 Task: Create a due date automation trigger when advanced on, on the tuesday of the week before a card is due add fields with custom field "Resume" set to a number lower or equal to 1 and lower than 10 at 11:00 AM.
Action: Mouse moved to (1086, 336)
Screenshot: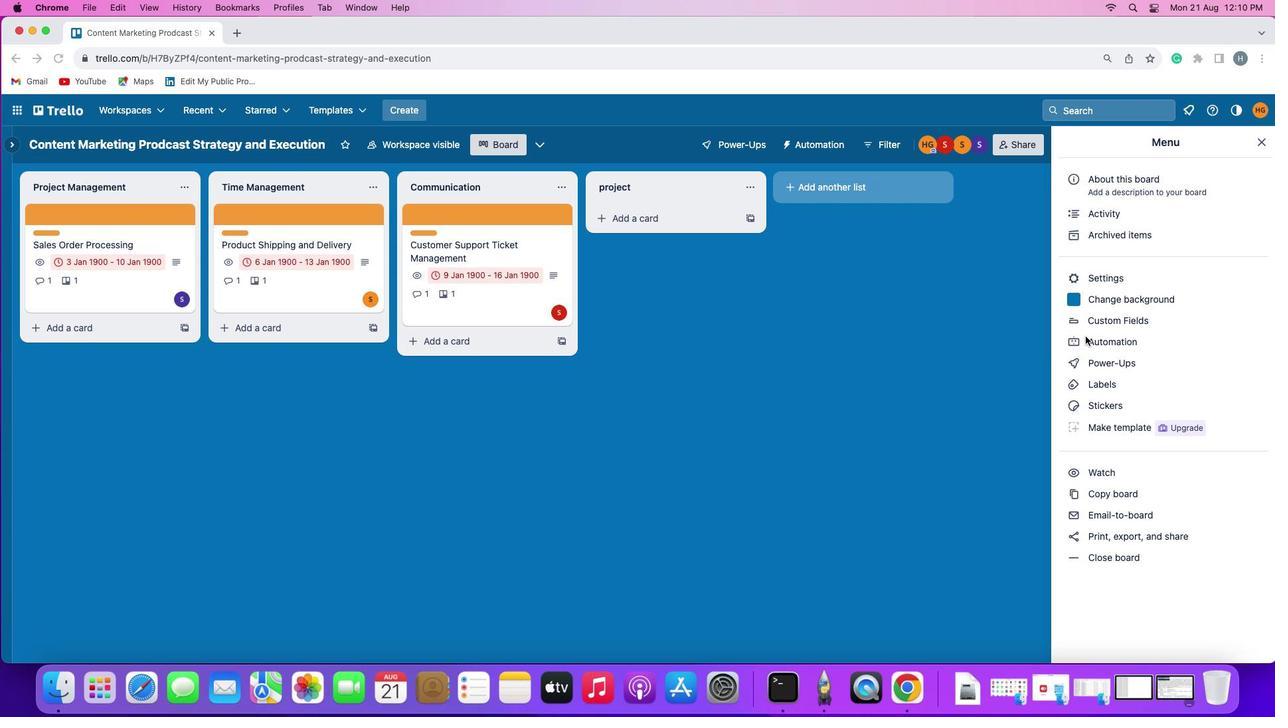 
Action: Mouse pressed left at (1086, 336)
Screenshot: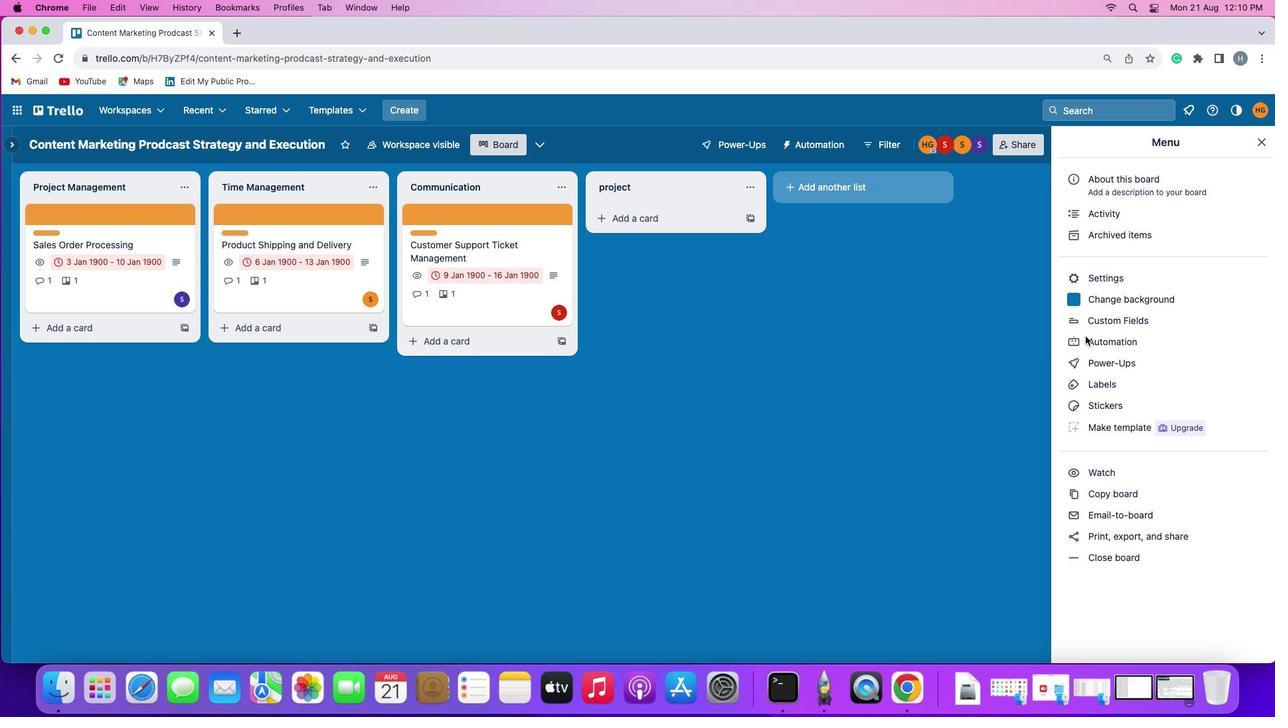 
Action: Mouse pressed left at (1086, 336)
Screenshot: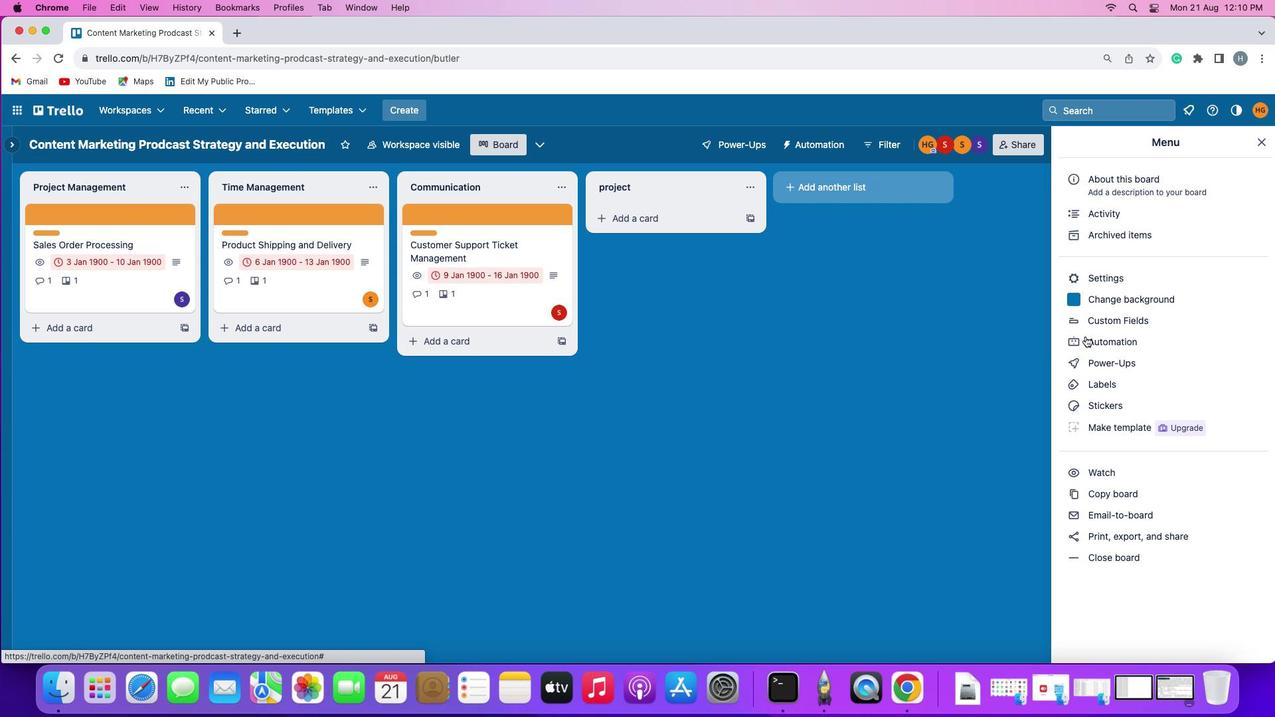 
Action: Mouse moved to (70, 318)
Screenshot: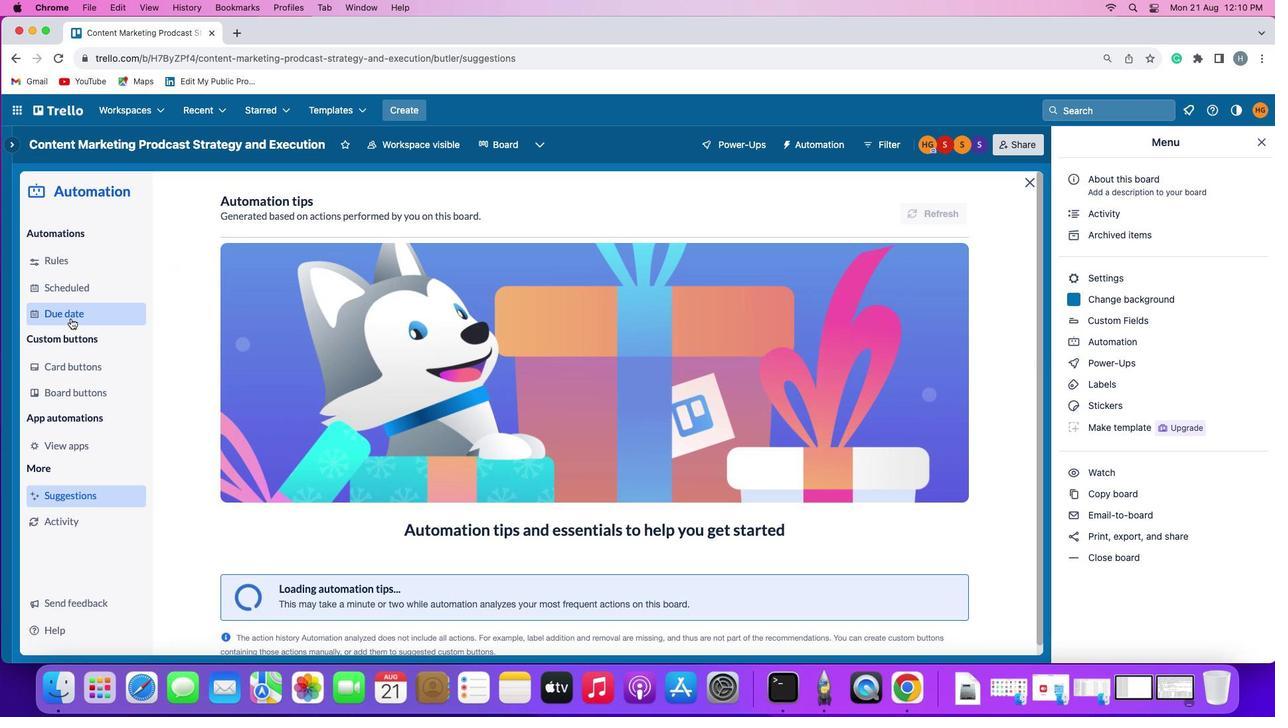 
Action: Mouse pressed left at (70, 318)
Screenshot: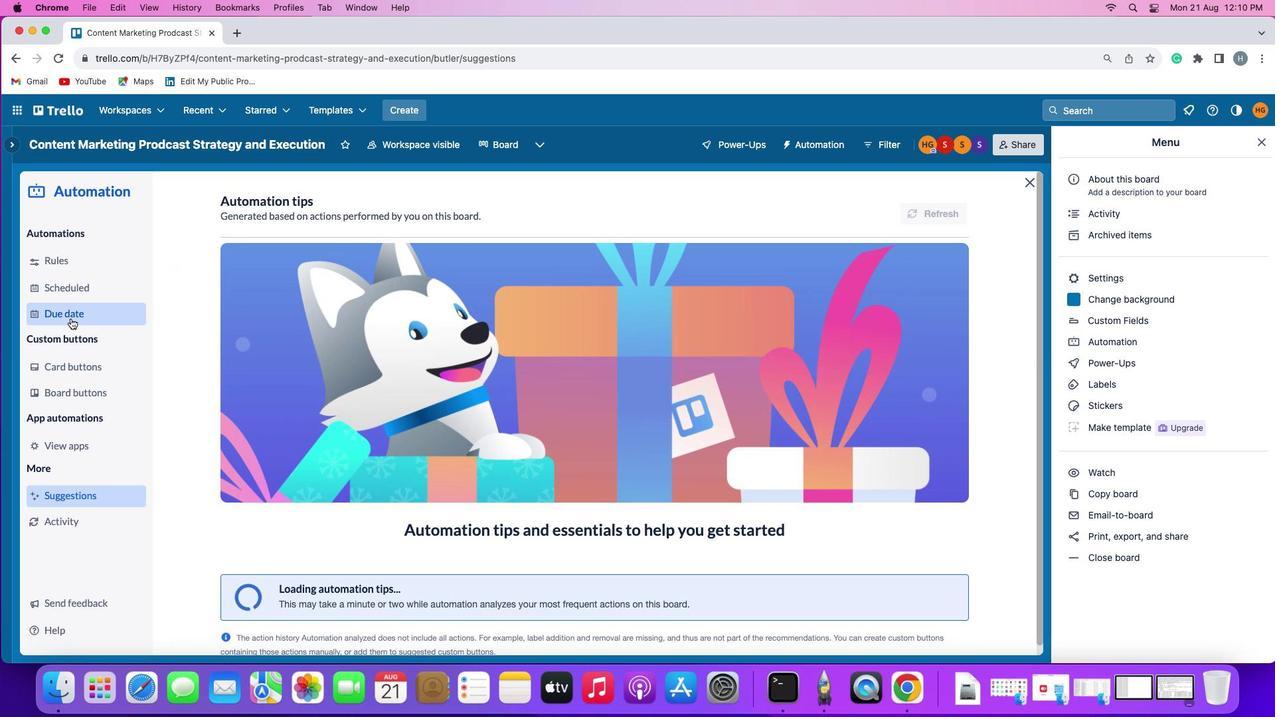 
Action: Mouse moved to (861, 202)
Screenshot: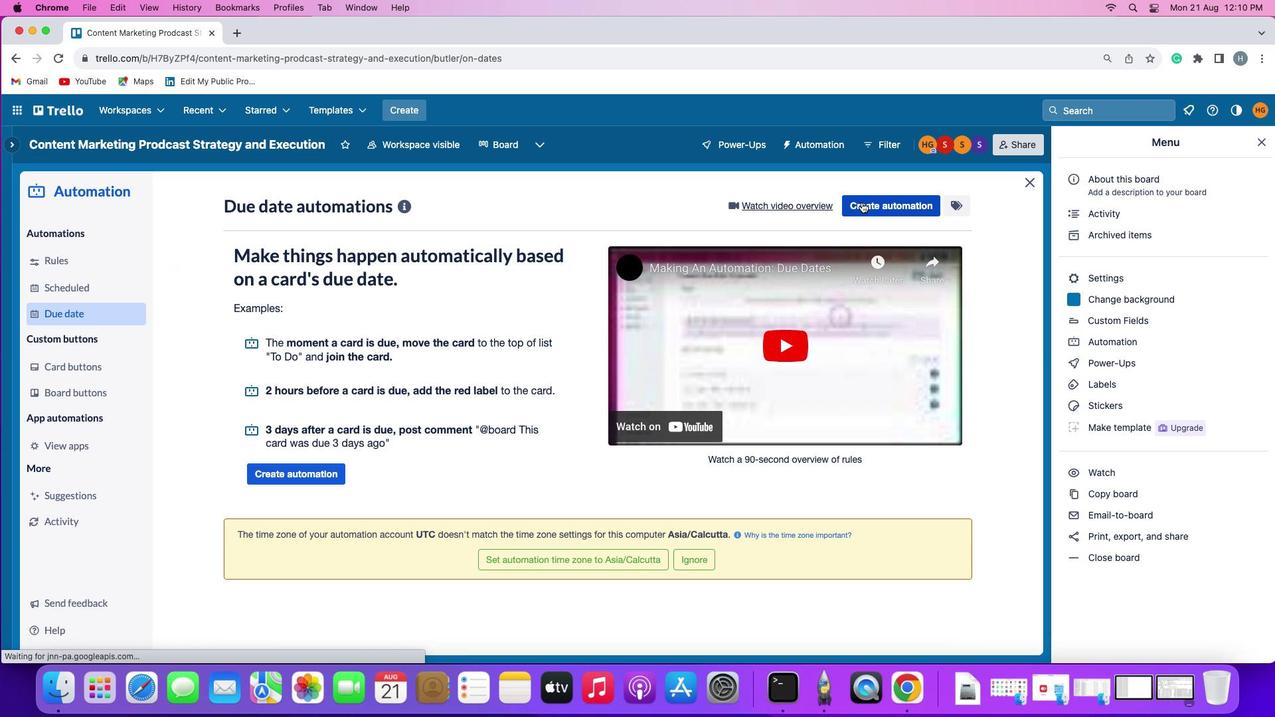 
Action: Mouse pressed left at (861, 202)
Screenshot: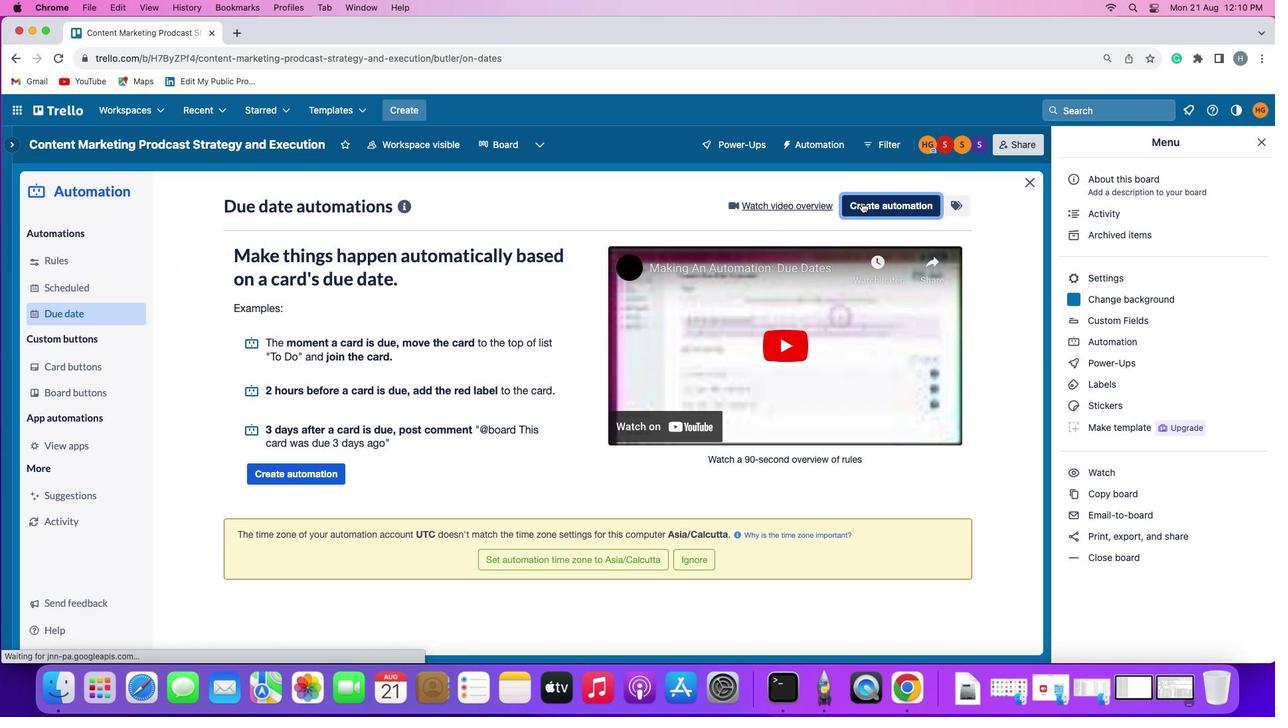 
Action: Mouse moved to (257, 332)
Screenshot: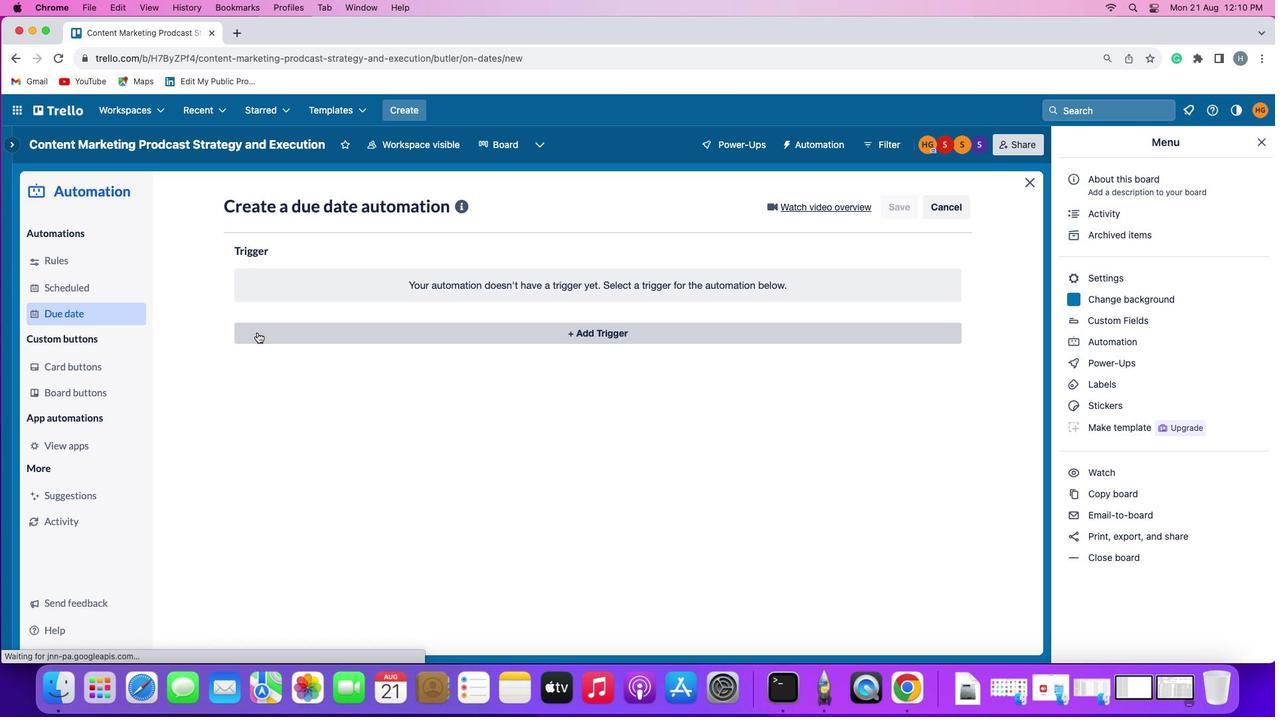 
Action: Mouse pressed left at (257, 332)
Screenshot: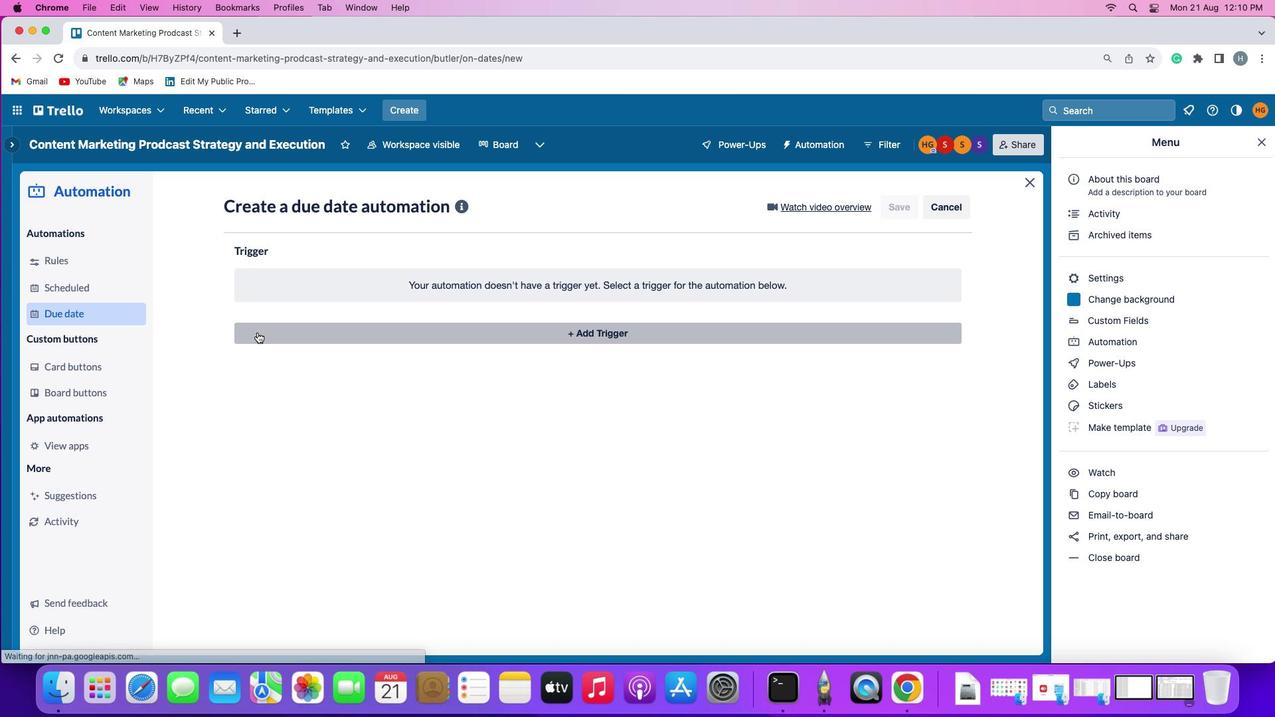 
Action: Mouse moved to (300, 575)
Screenshot: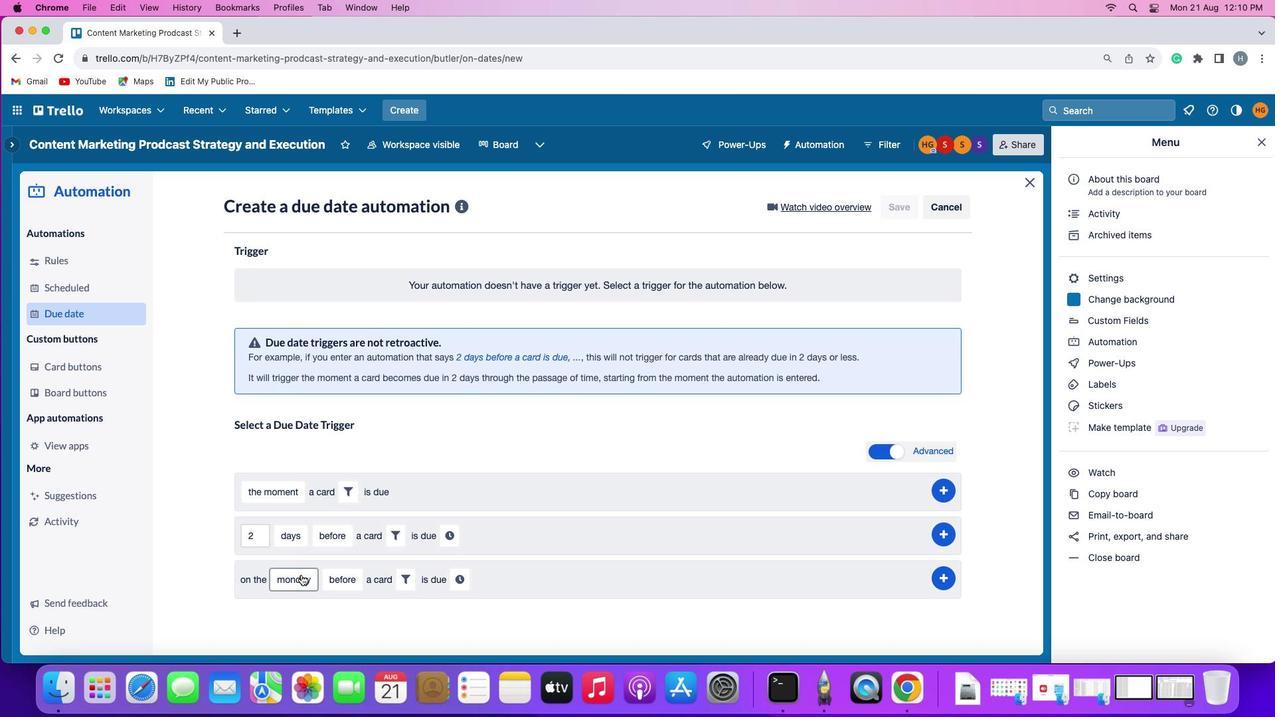 
Action: Mouse pressed left at (300, 575)
Screenshot: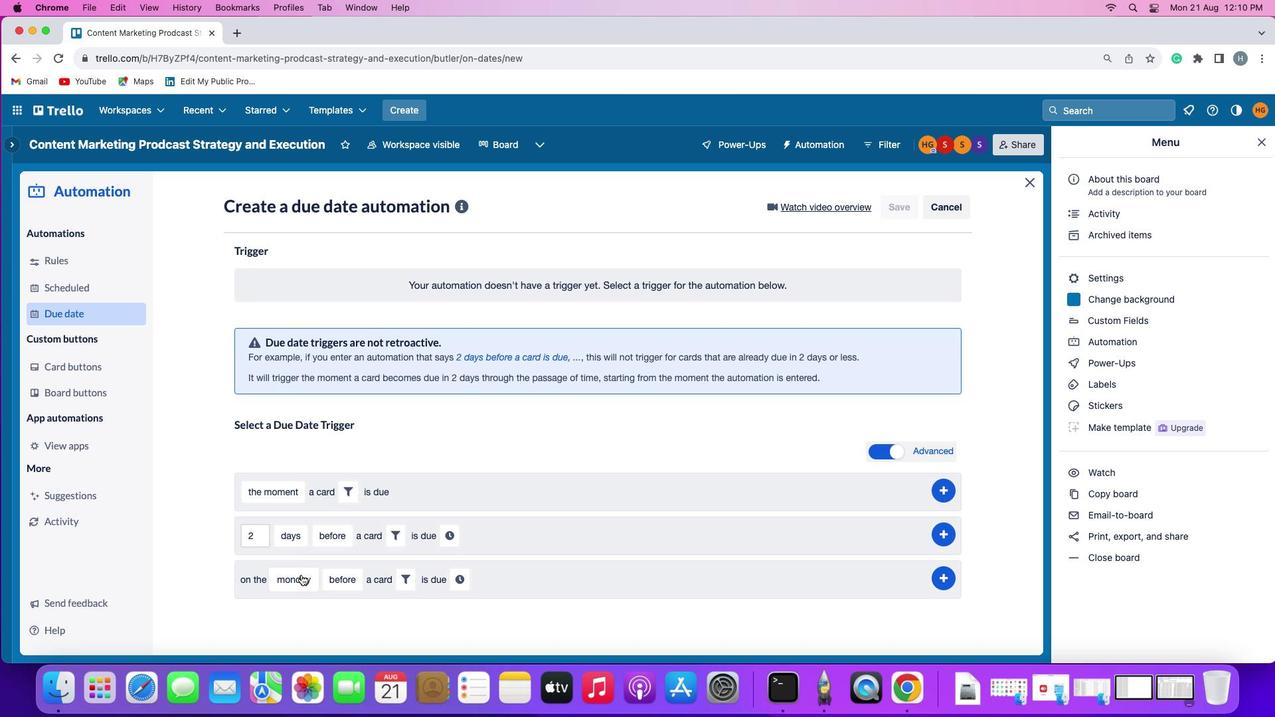 
Action: Mouse moved to (319, 423)
Screenshot: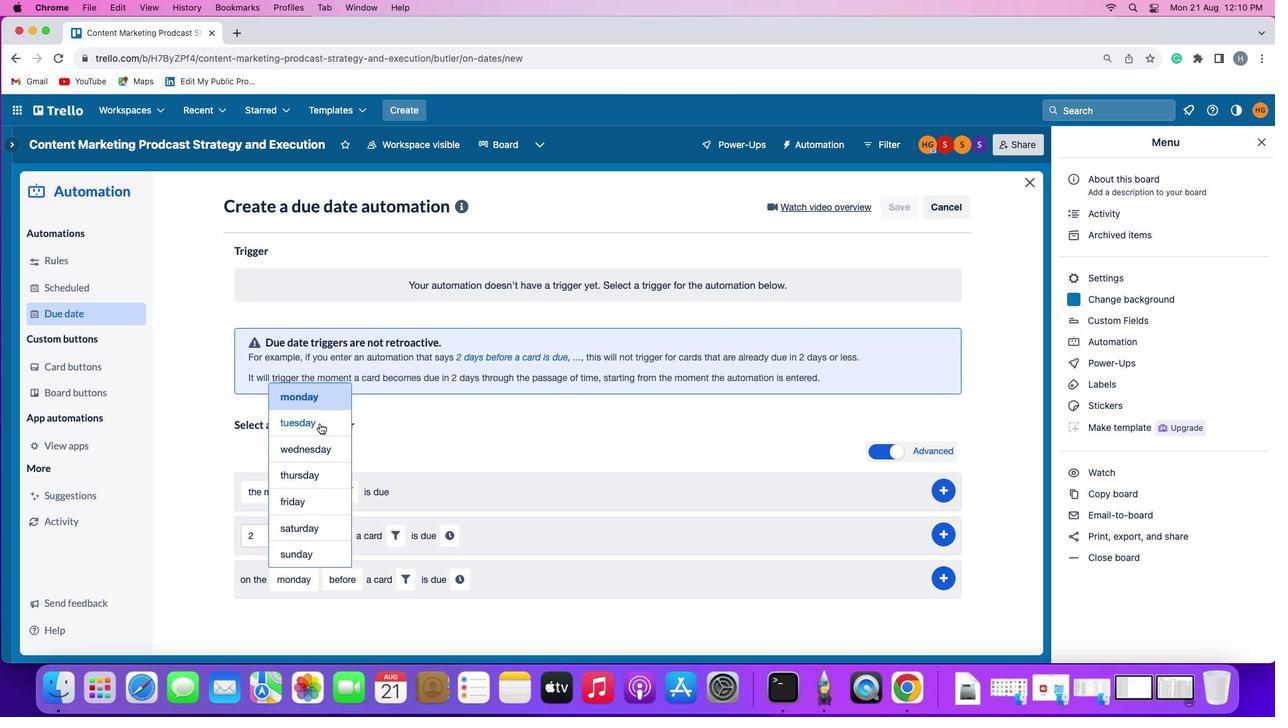 
Action: Mouse pressed left at (319, 423)
Screenshot: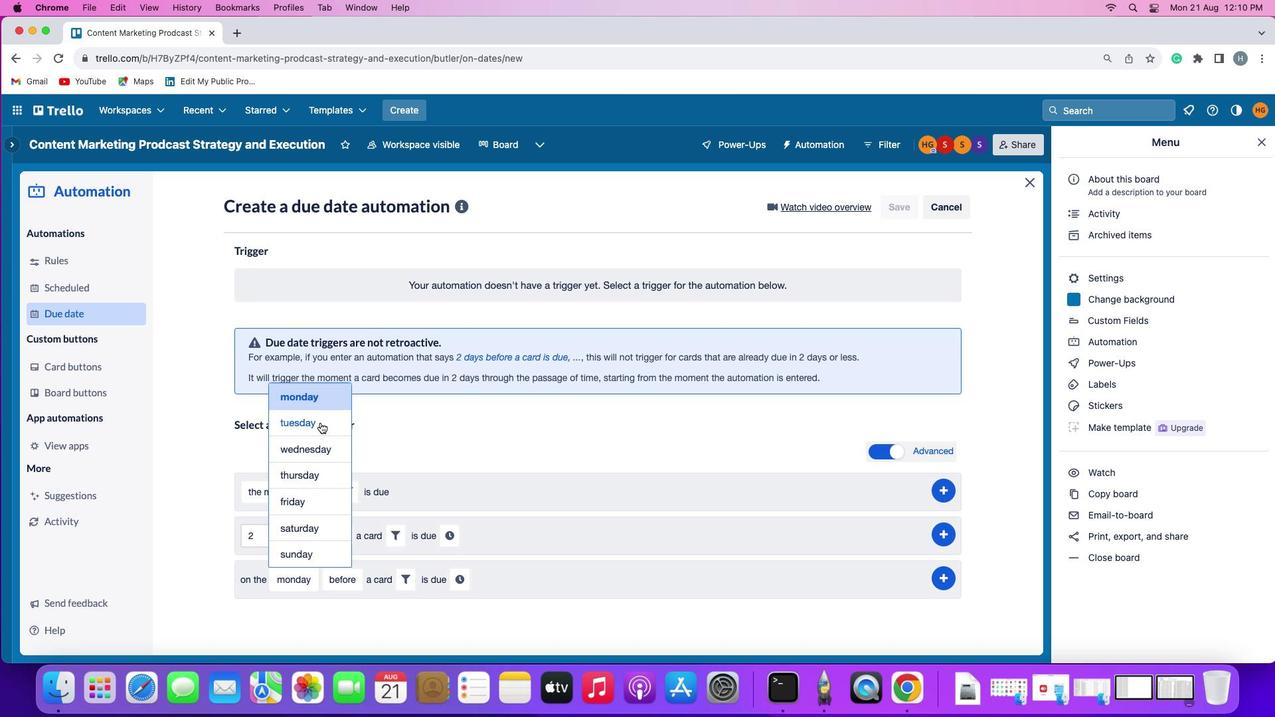 
Action: Mouse moved to (348, 578)
Screenshot: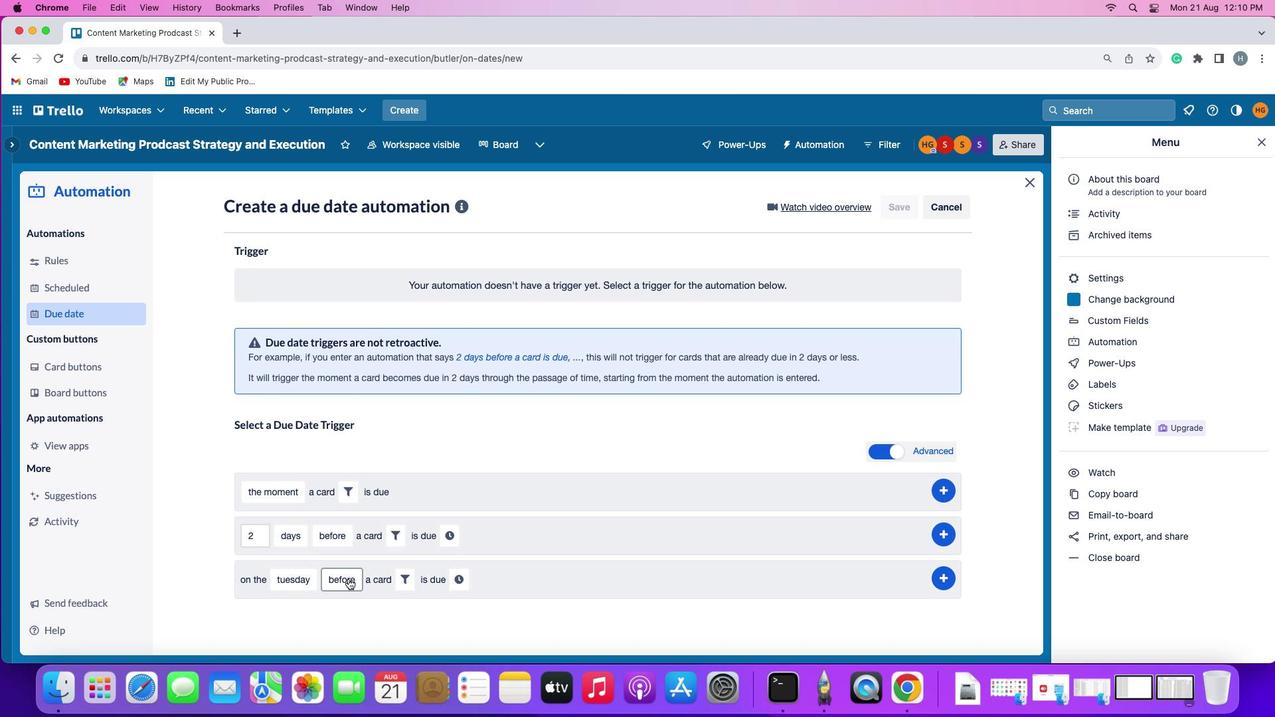 
Action: Mouse pressed left at (348, 578)
Screenshot: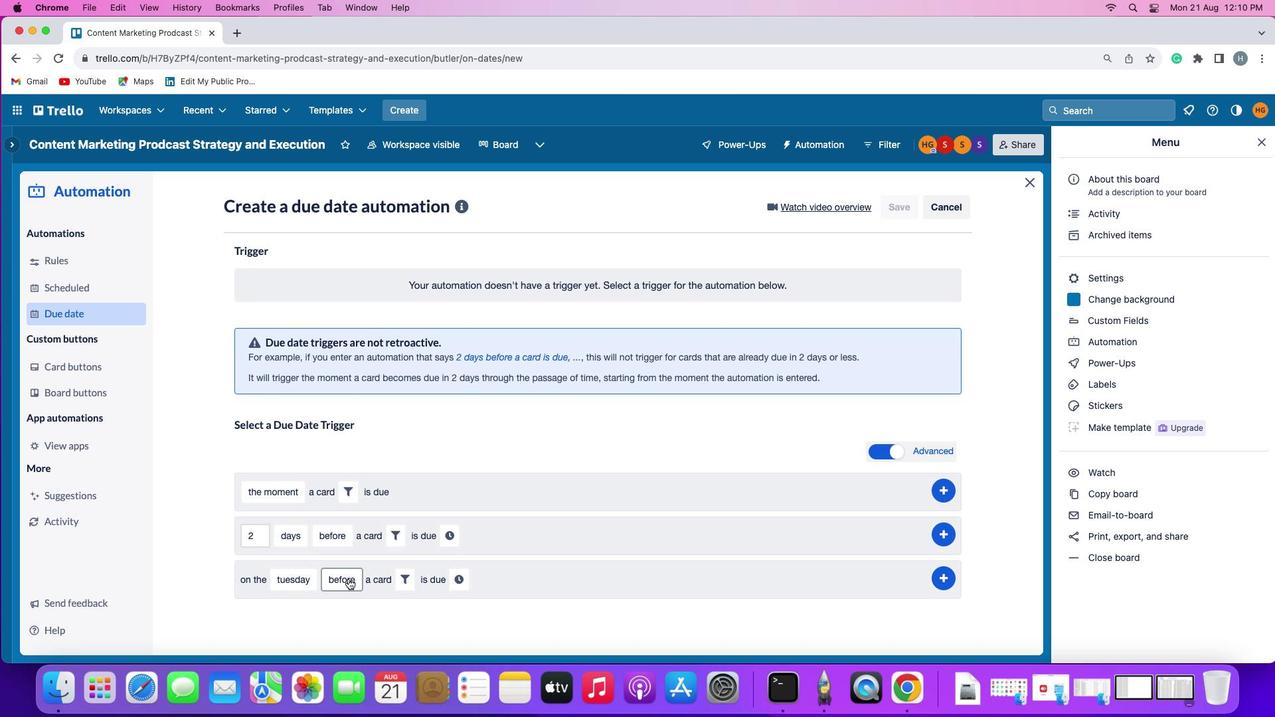
Action: Mouse moved to (360, 554)
Screenshot: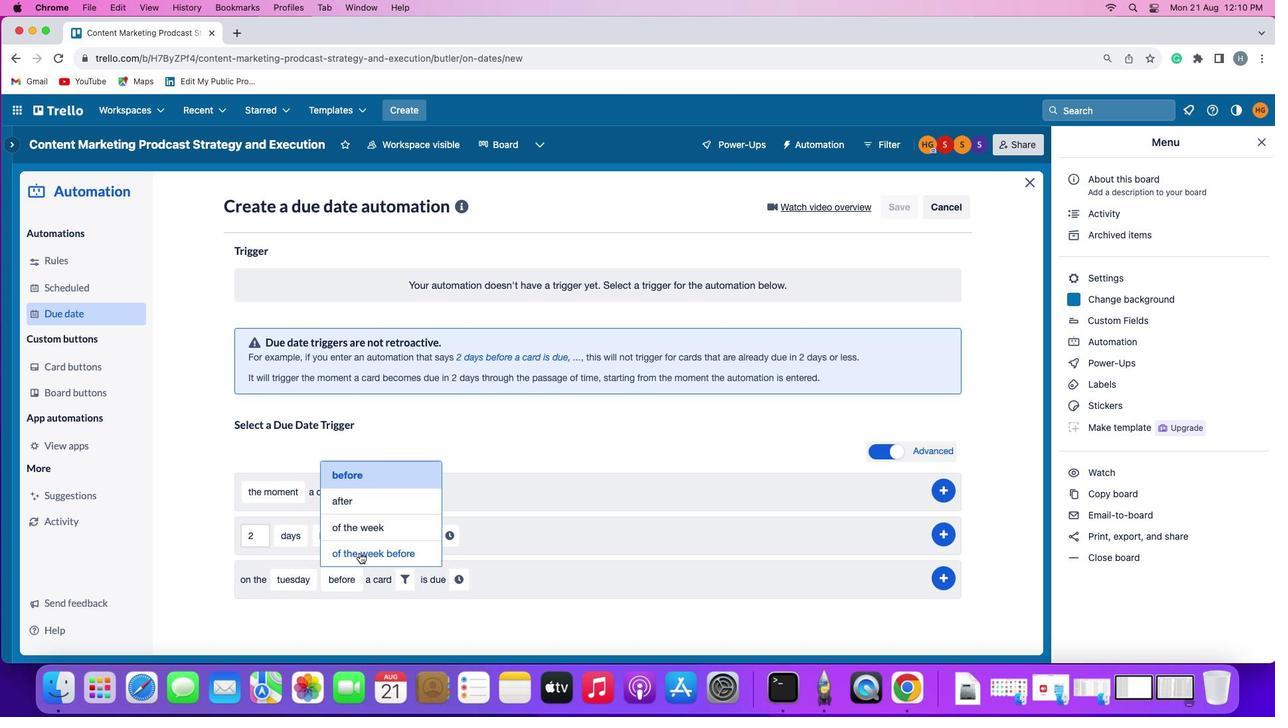 
Action: Mouse pressed left at (360, 554)
Screenshot: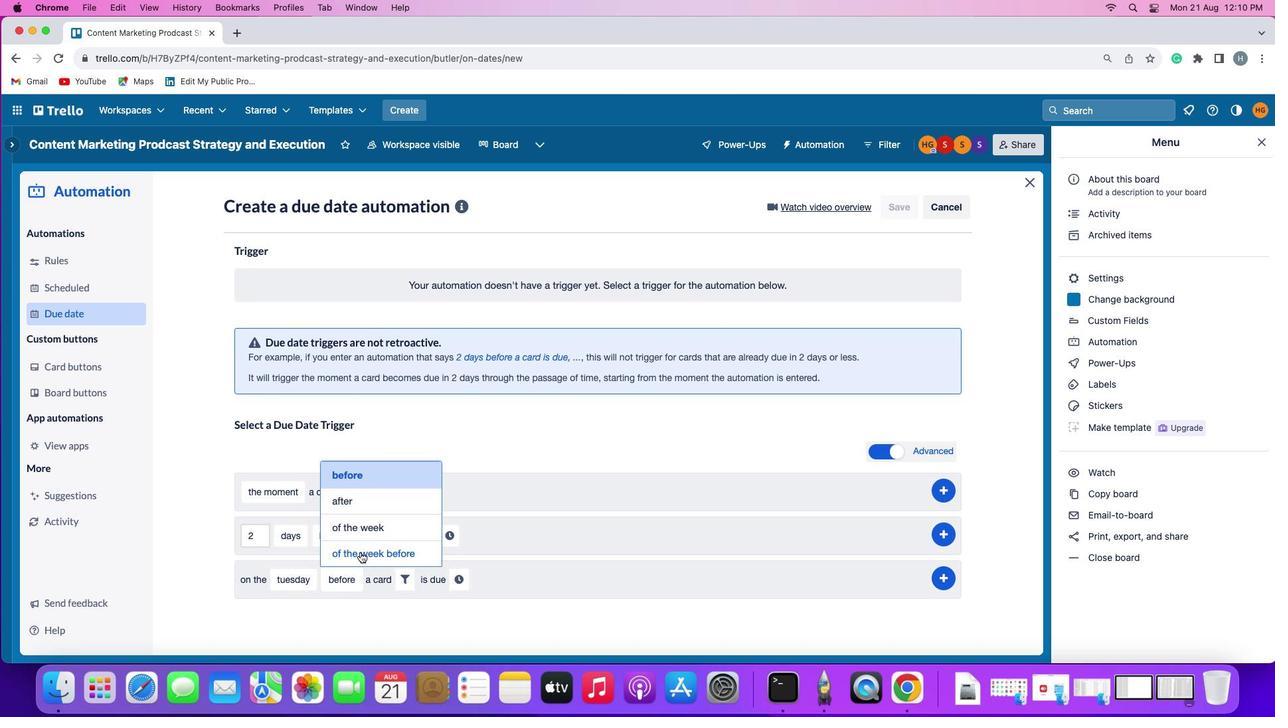 
Action: Mouse moved to (458, 580)
Screenshot: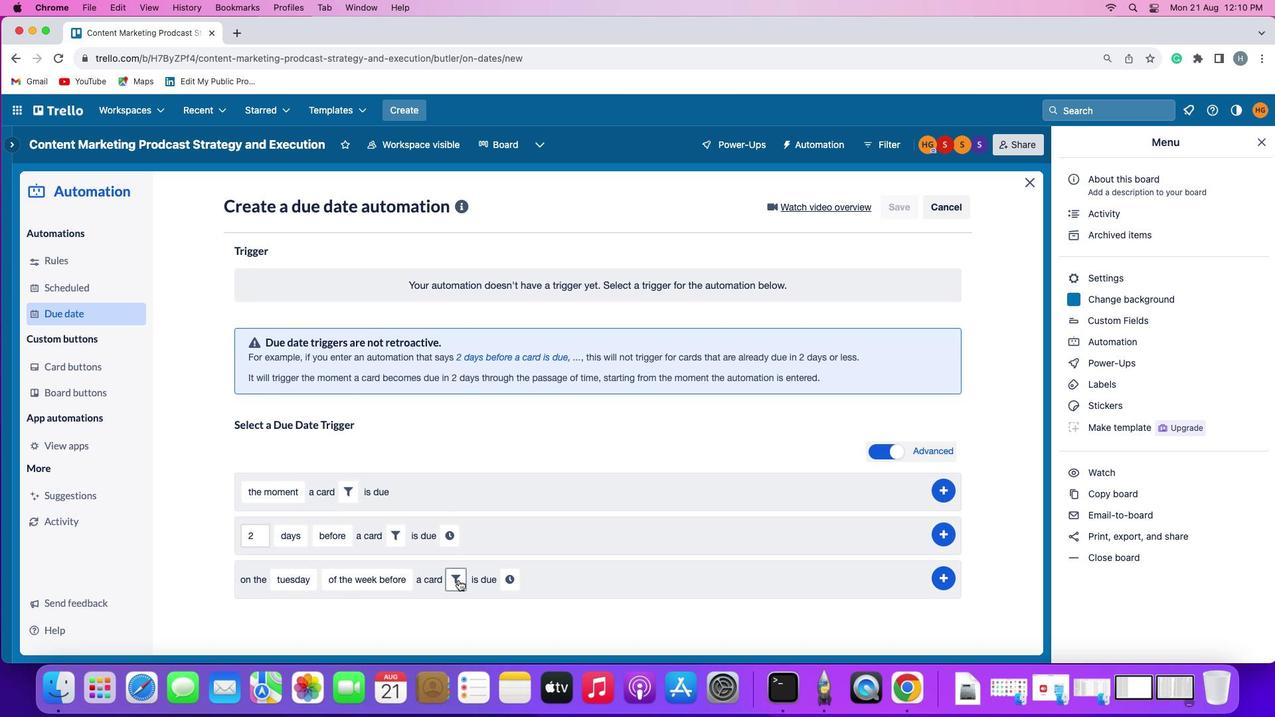 
Action: Mouse pressed left at (458, 580)
Screenshot: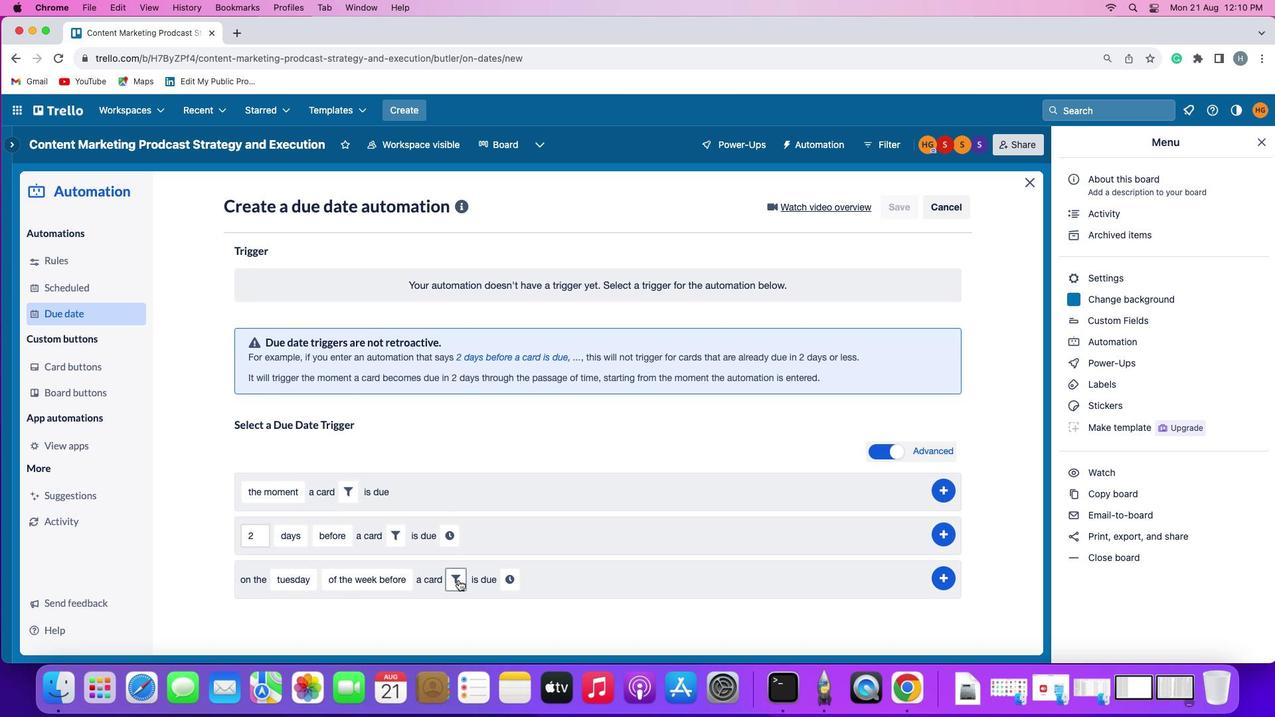 
Action: Mouse moved to (689, 621)
Screenshot: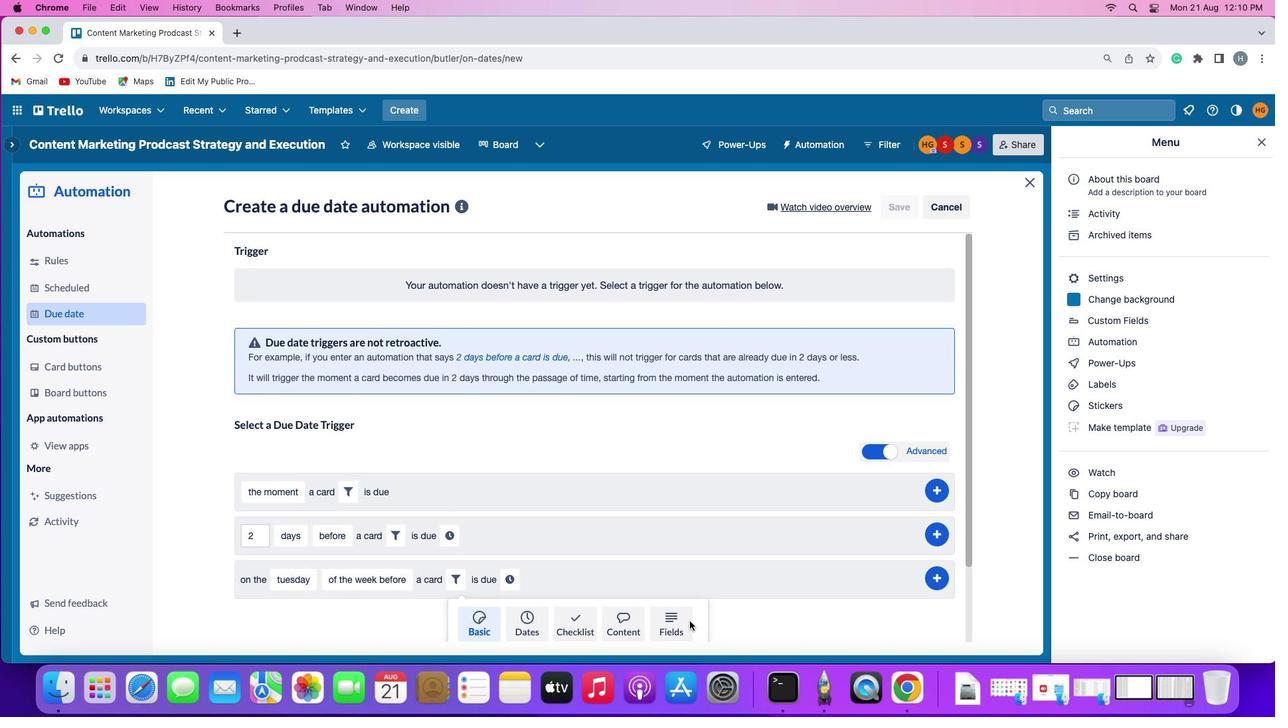 
Action: Mouse pressed left at (689, 621)
Screenshot: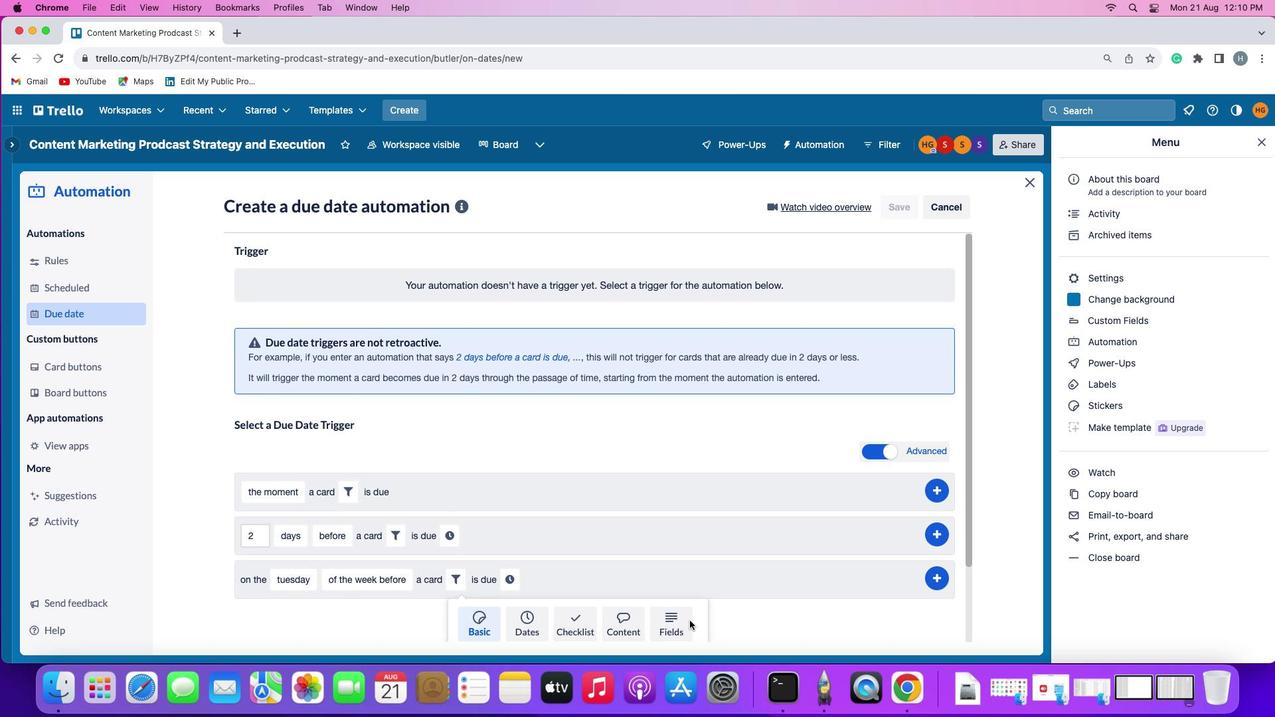 
Action: Mouse moved to (395, 608)
Screenshot: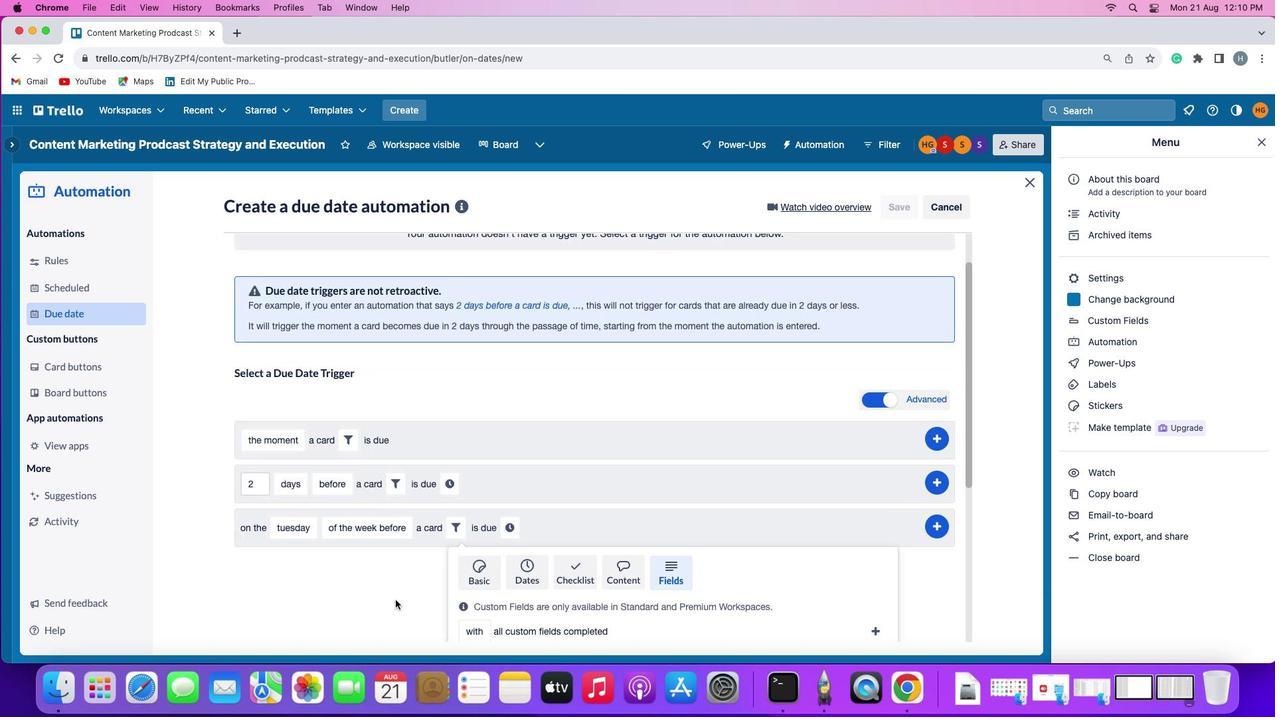 
Action: Mouse scrolled (395, 608) with delta (0, 0)
Screenshot: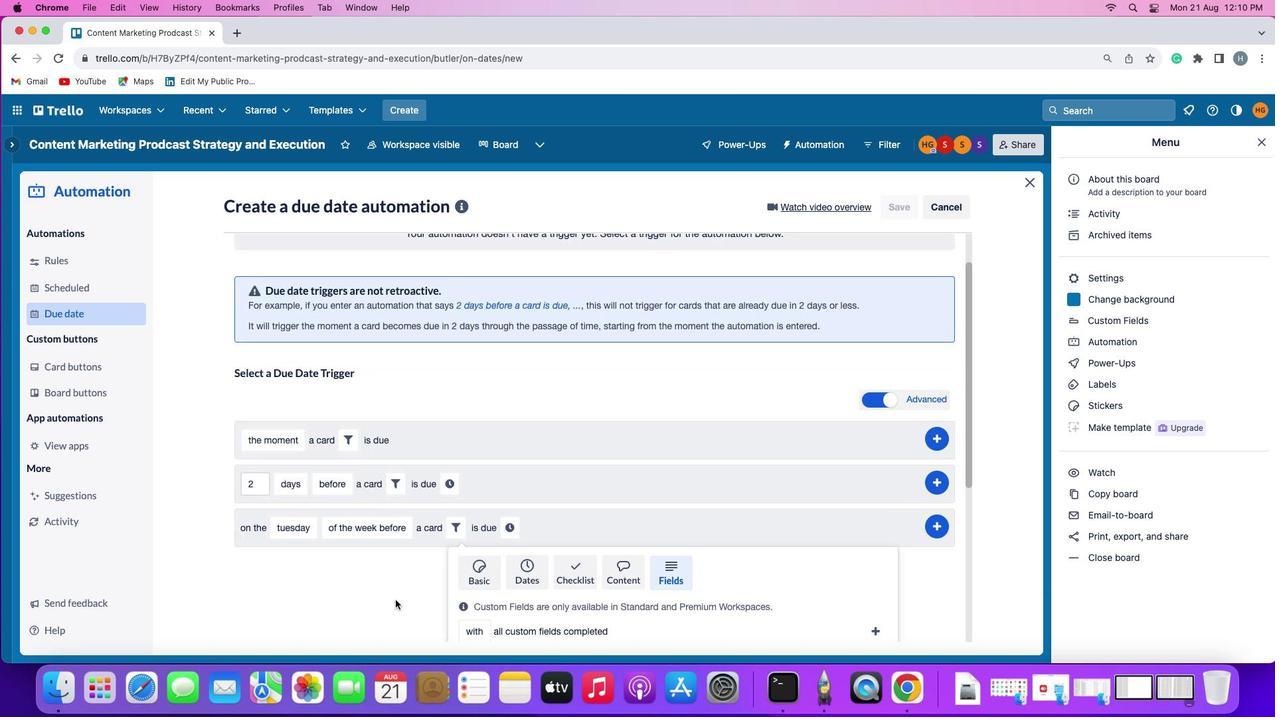 
Action: Mouse scrolled (395, 608) with delta (0, 0)
Screenshot: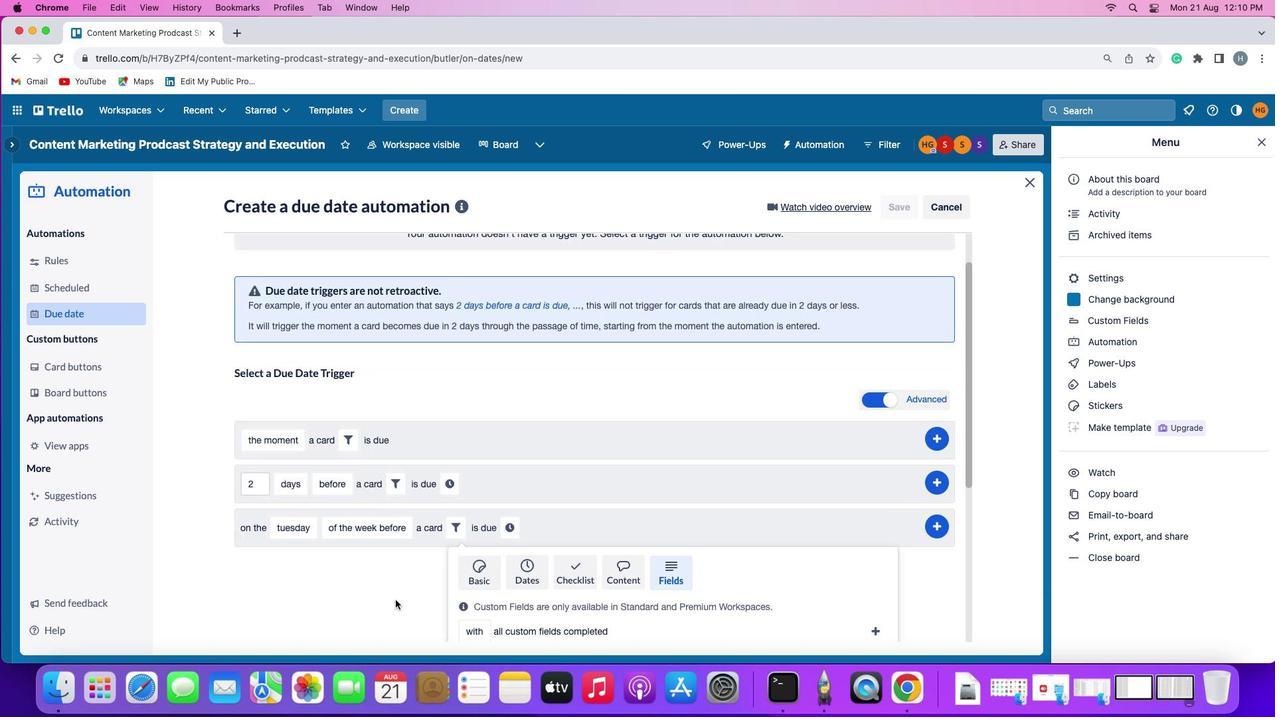 
Action: Mouse moved to (395, 607)
Screenshot: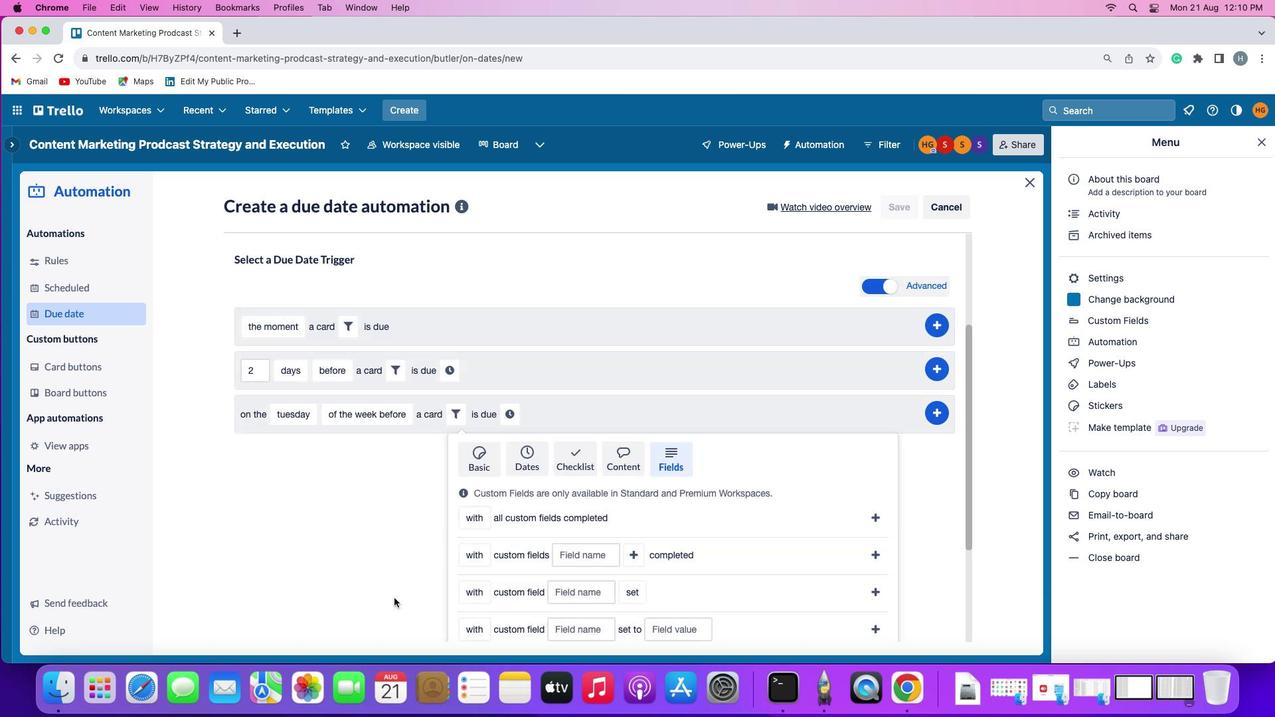
Action: Mouse scrolled (395, 607) with delta (0, -1)
Screenshot: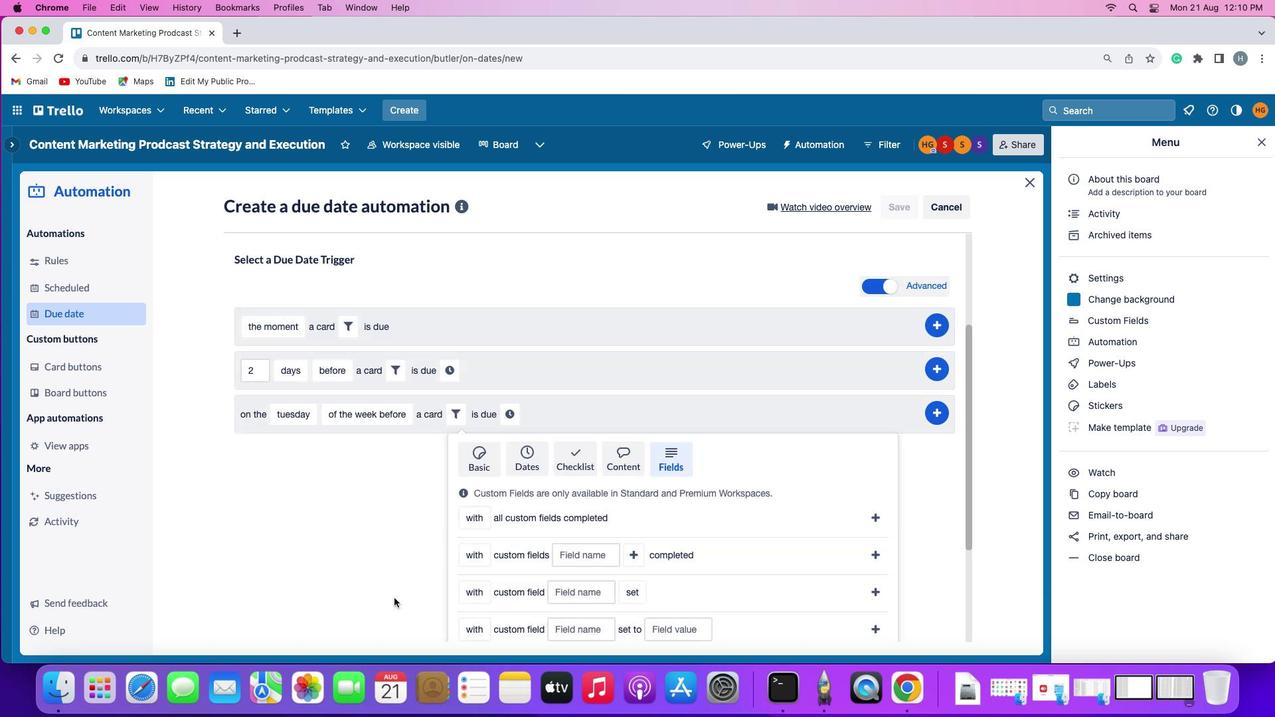 
Action: Mouse moved to (395, 605)
Screenshot: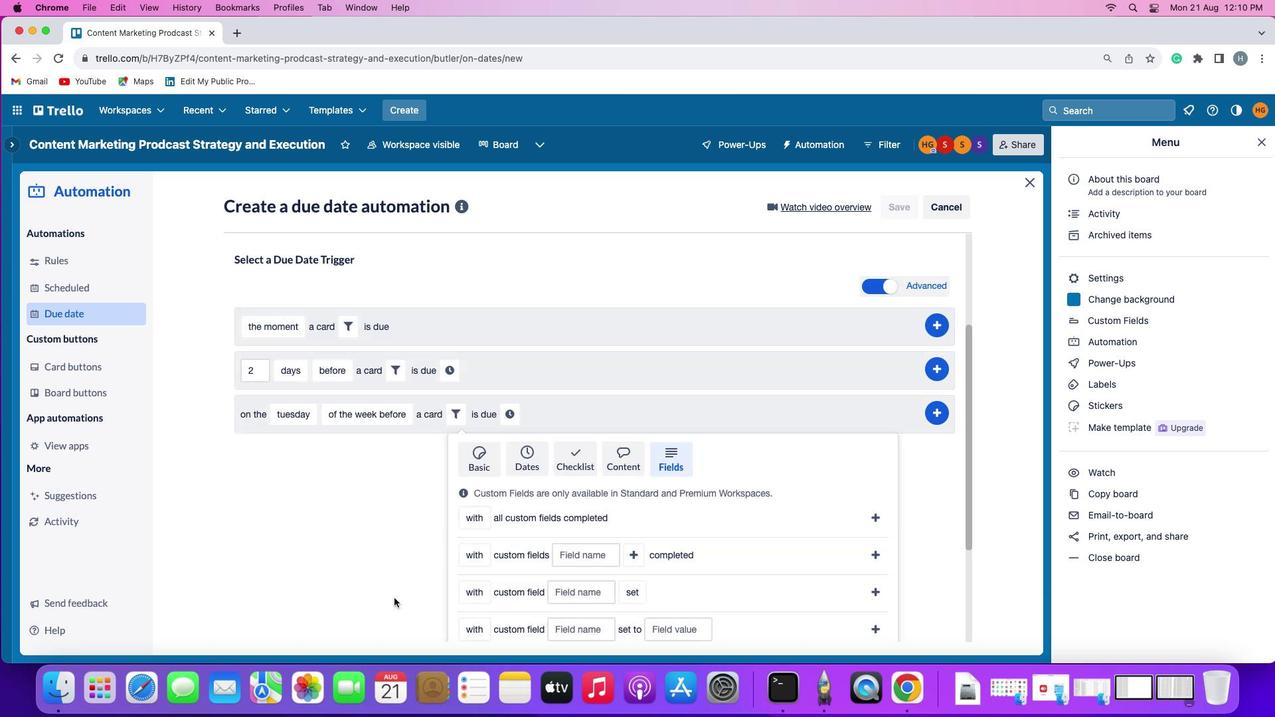 
Action: Mouse scrolled (395, 605) with delta (0, -3)
Screenshot: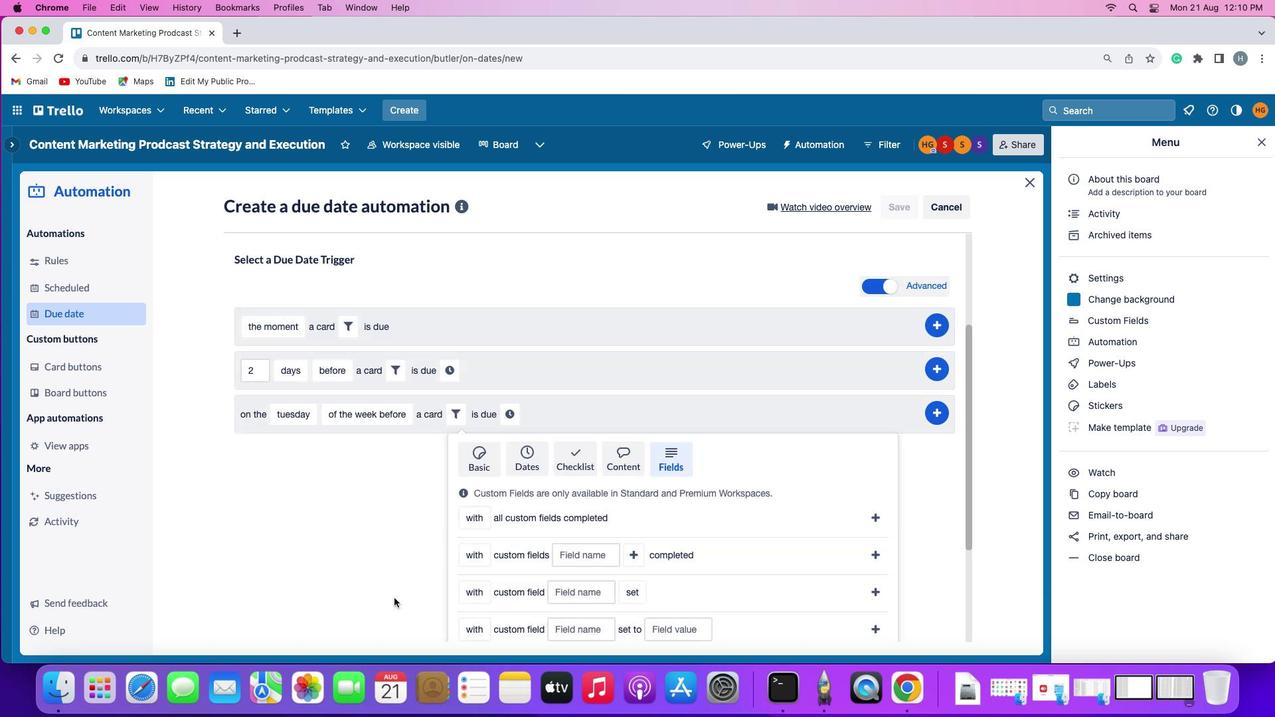 
Action: Mouse moved to (395, 603)
Screenshot: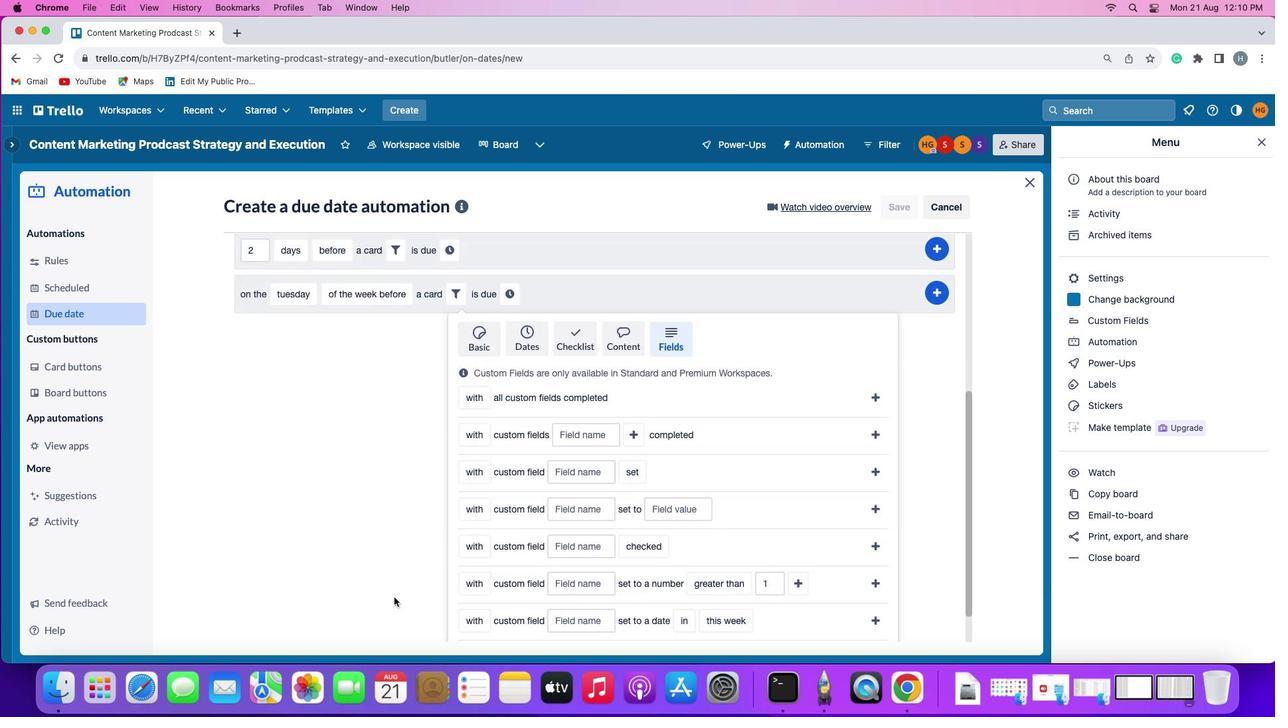 
Action: Mouse scrolled (395, 603) with delta (0, -3)
Screenshot: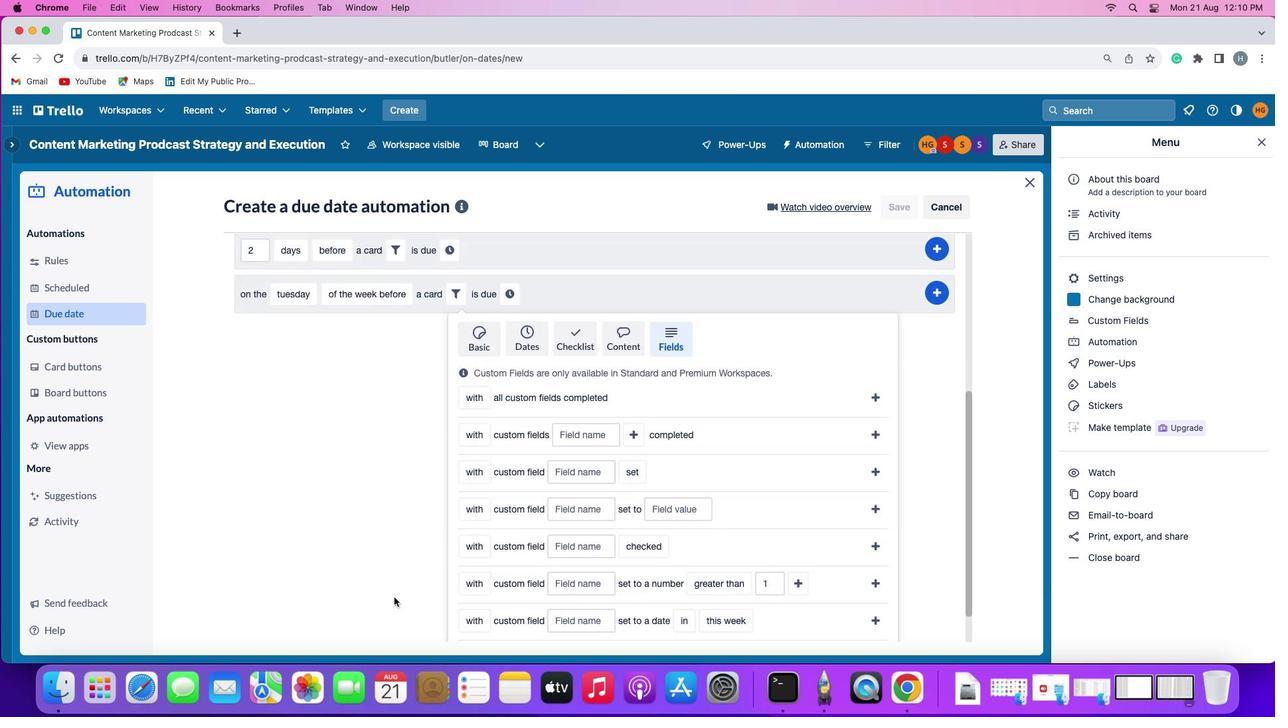 
Action: Mouse moved to (393, 596)
Screenshot: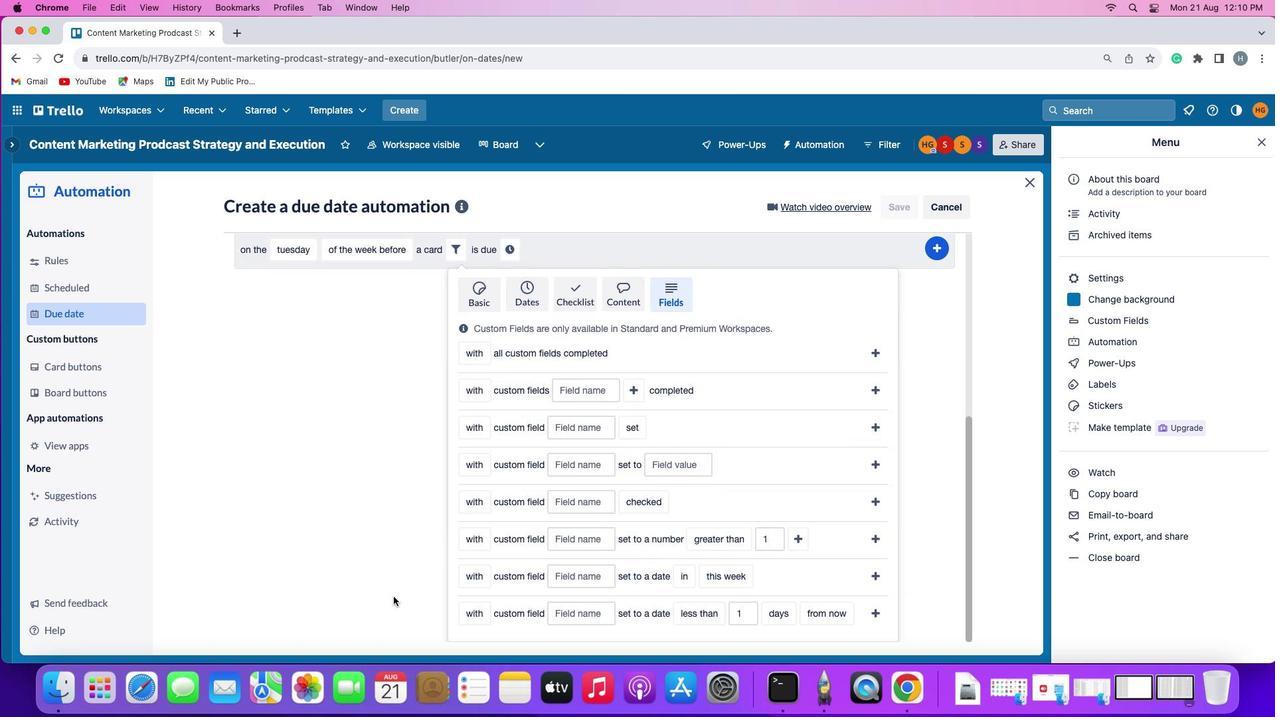 
Action: Mouse scrolled (393, 596) with delta (0, 0)
Screenshot: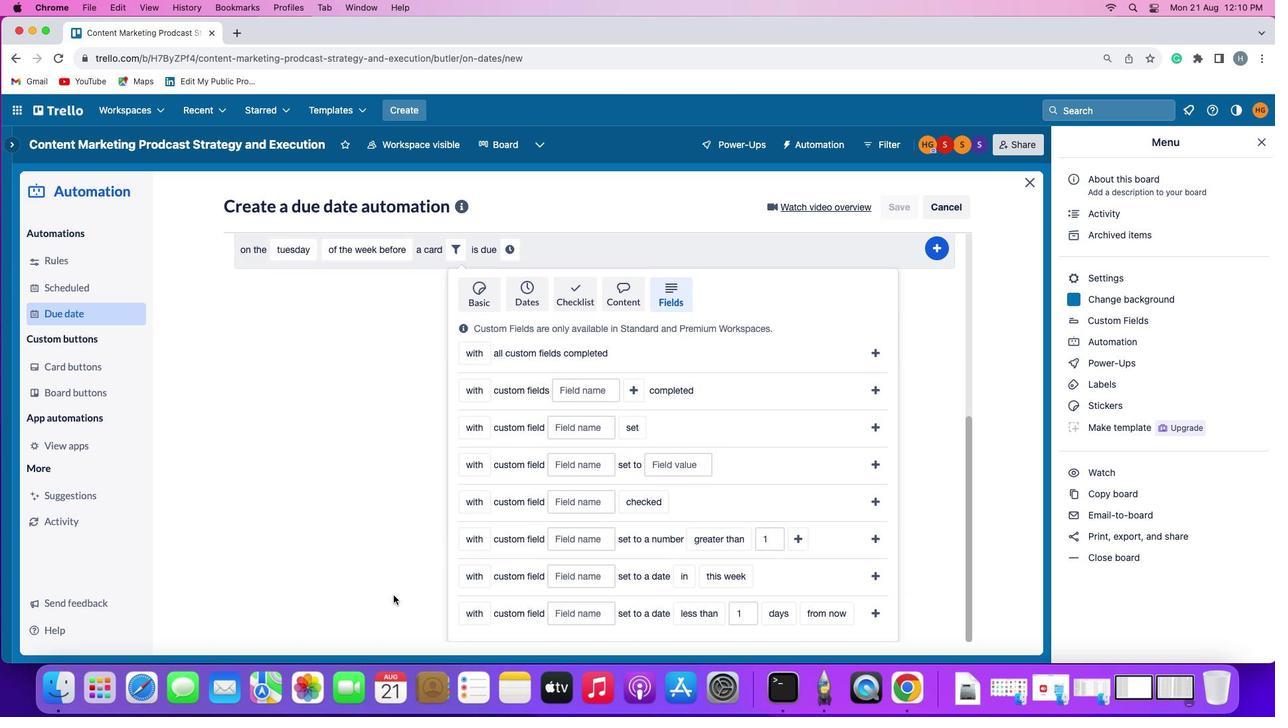 
Action: Mouse scrolled (393, 596) with delta (0, 0)
Screenshot: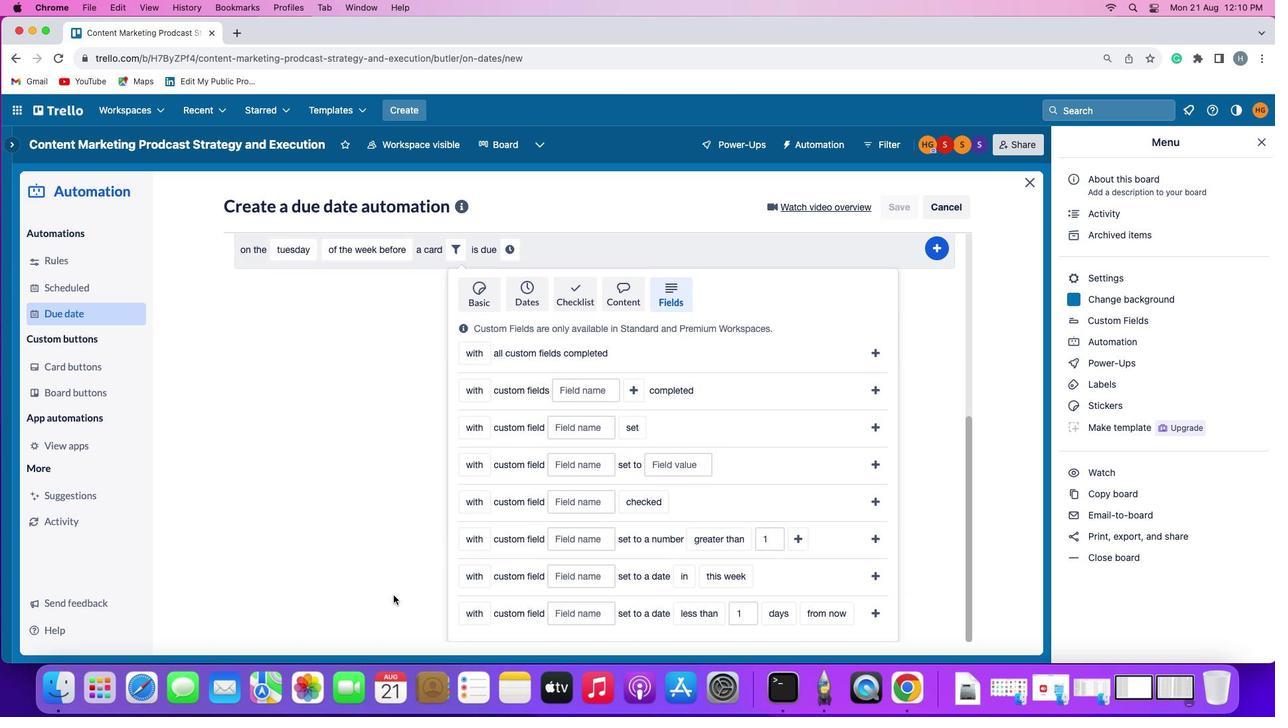
Action: Mouse moved to (393, 596)
Screenshot: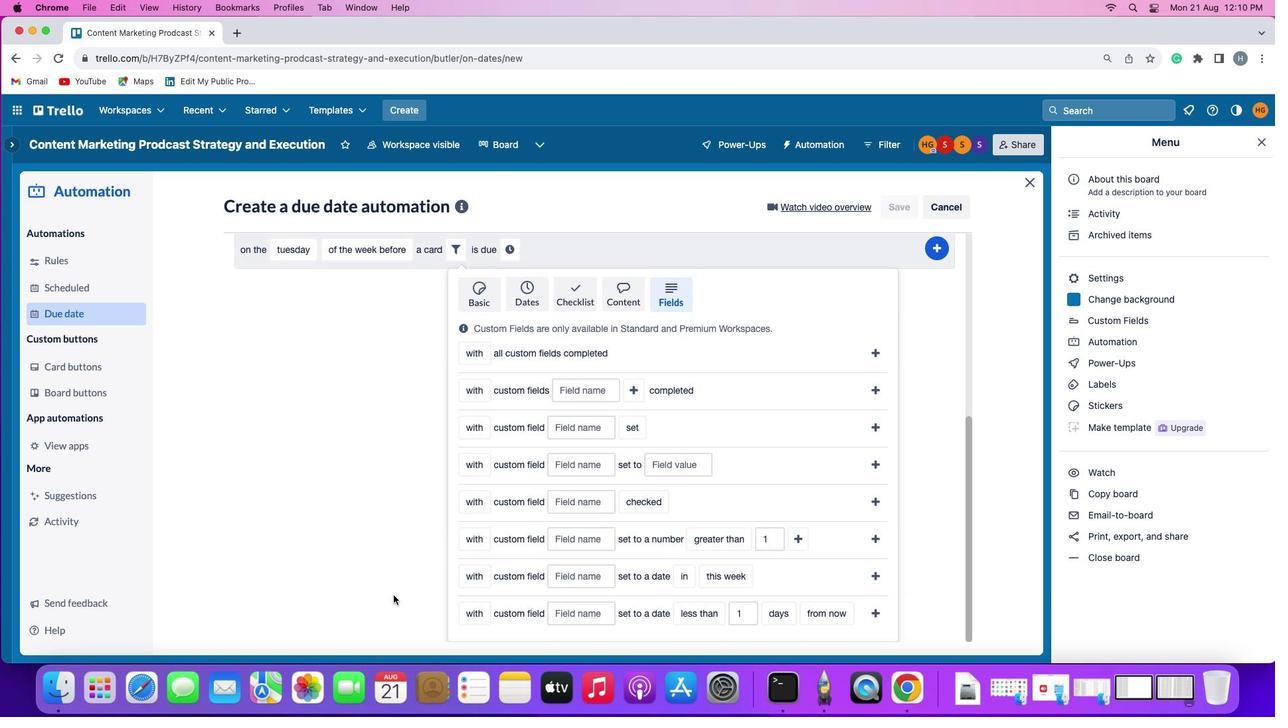 
Action: Mouse scrolled (393, 596) with delta (0, -1)
Screenshot: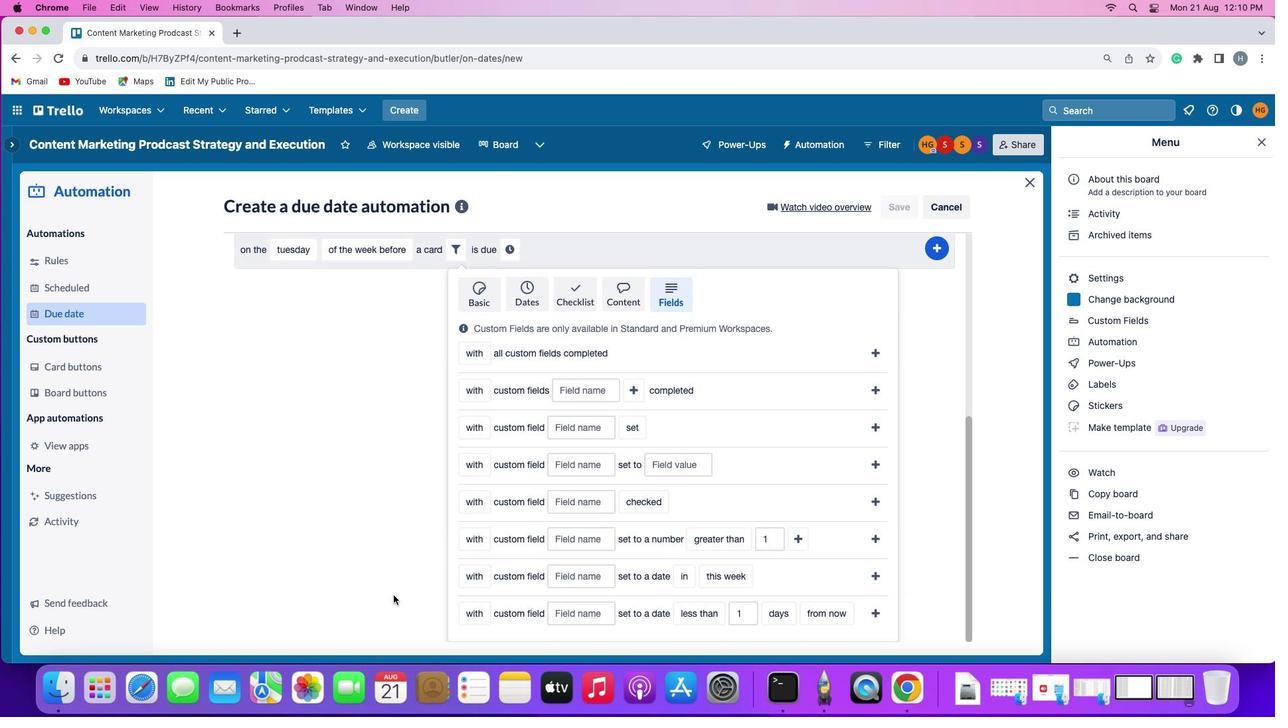 
Action: Mouse moved to (393, 595)
Screenshot: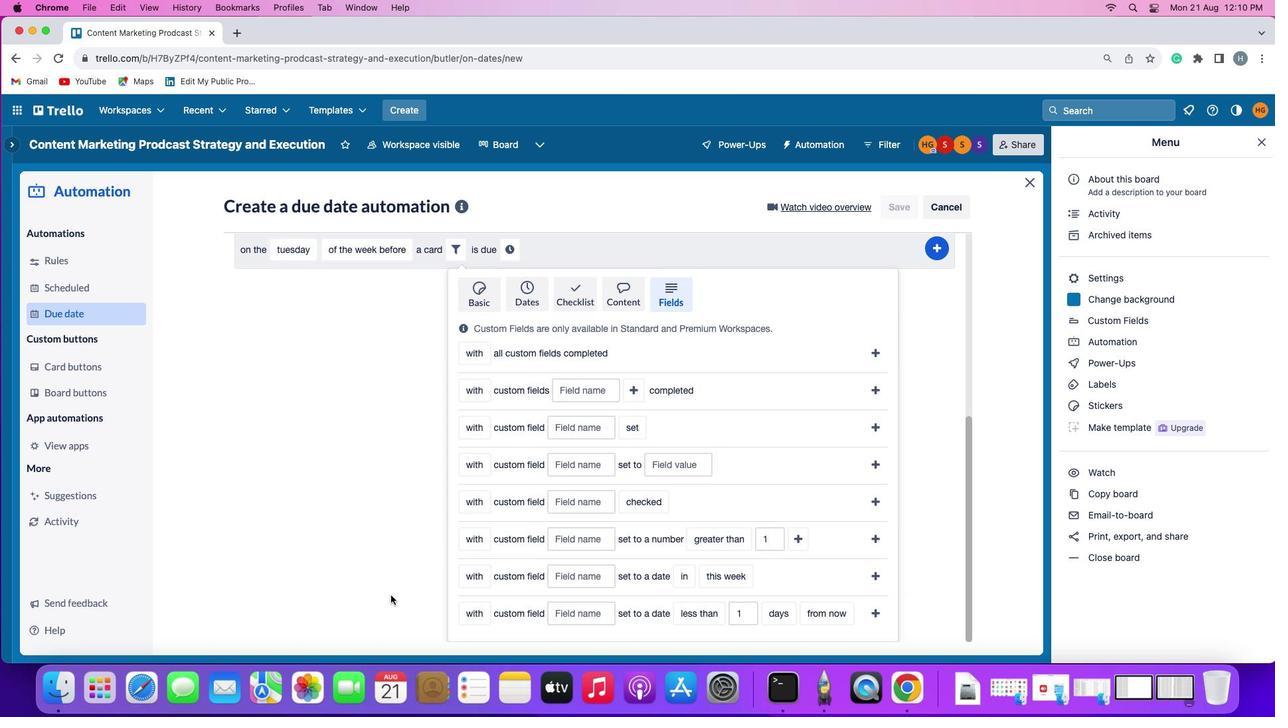 
Action: Mouse scrolled (393, 595) with delta (0, -3)
Screenshot: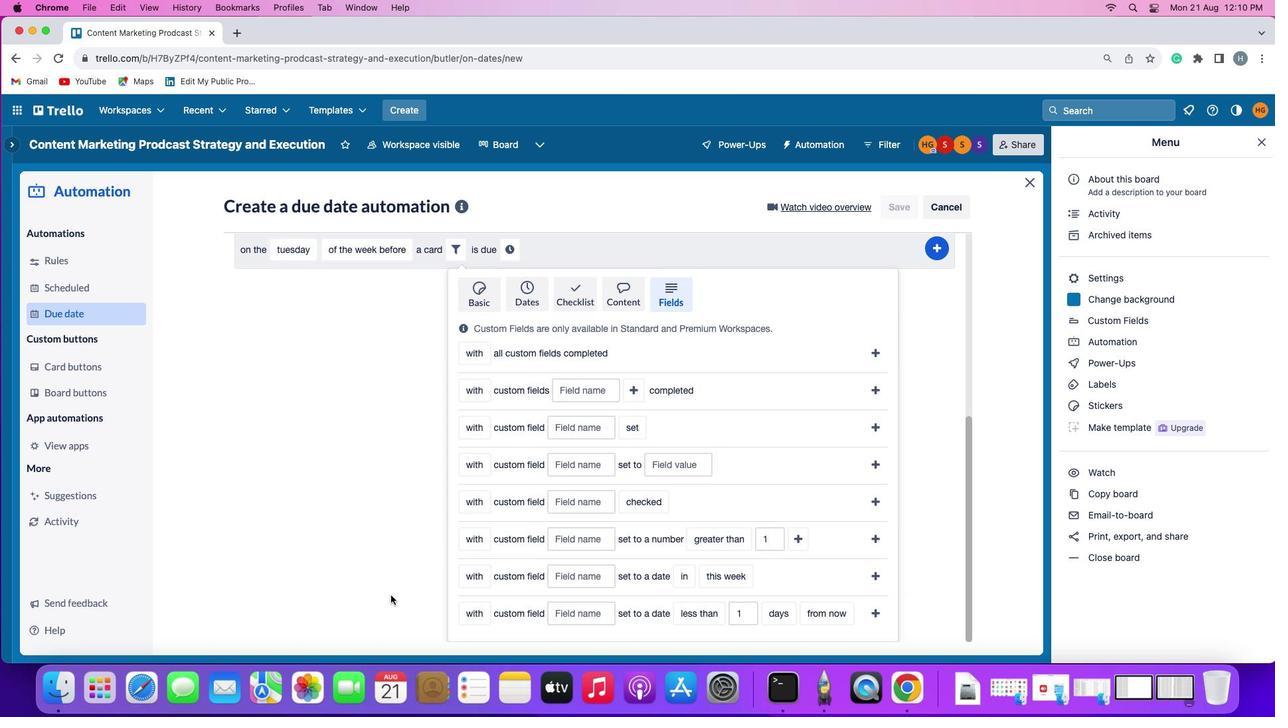 
Action: Mouse moved to (562, 544)
Screenshot: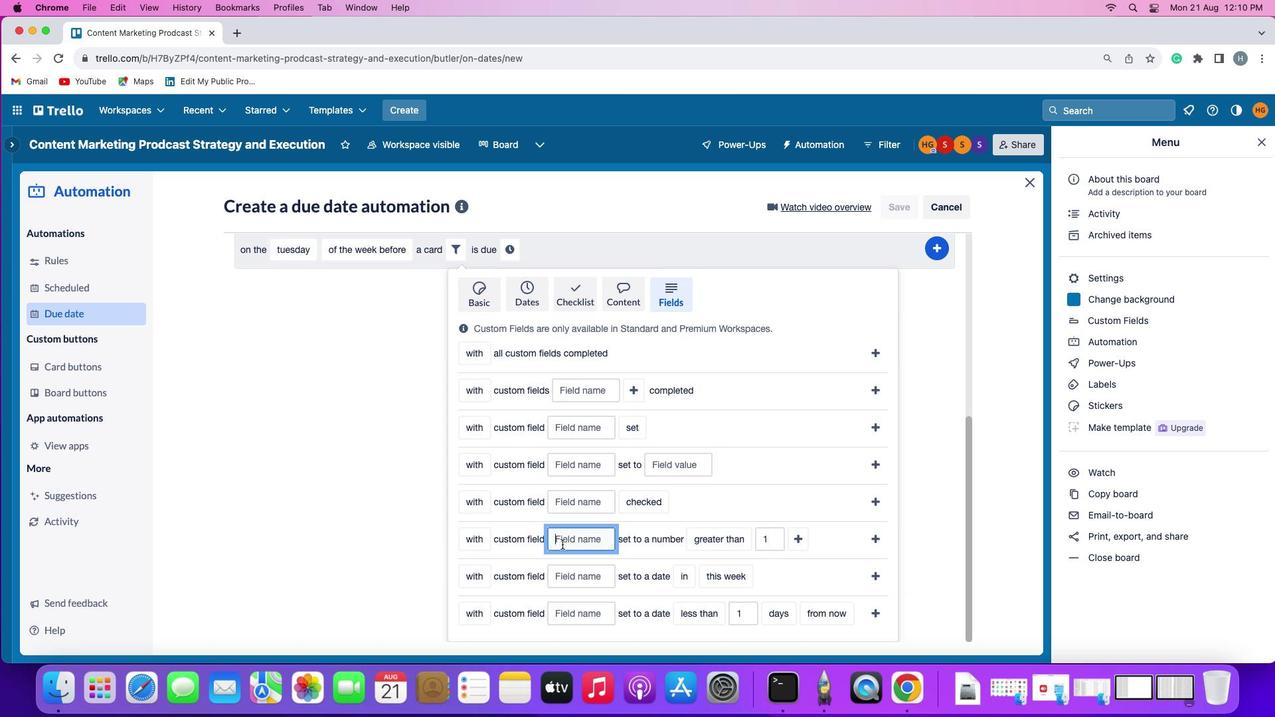 
Action: Mouse pressed left at (562, 544)
Screenshot: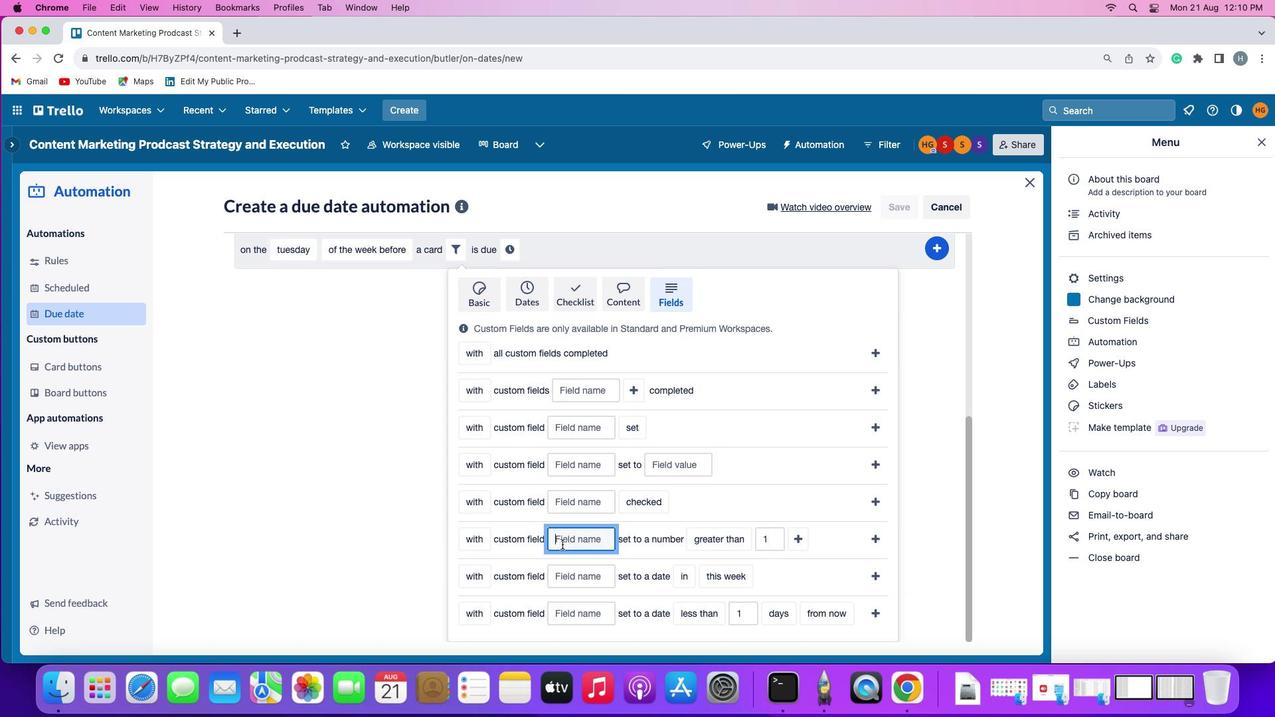 
Action: Mouse moved to (562, 543)
Screenshot: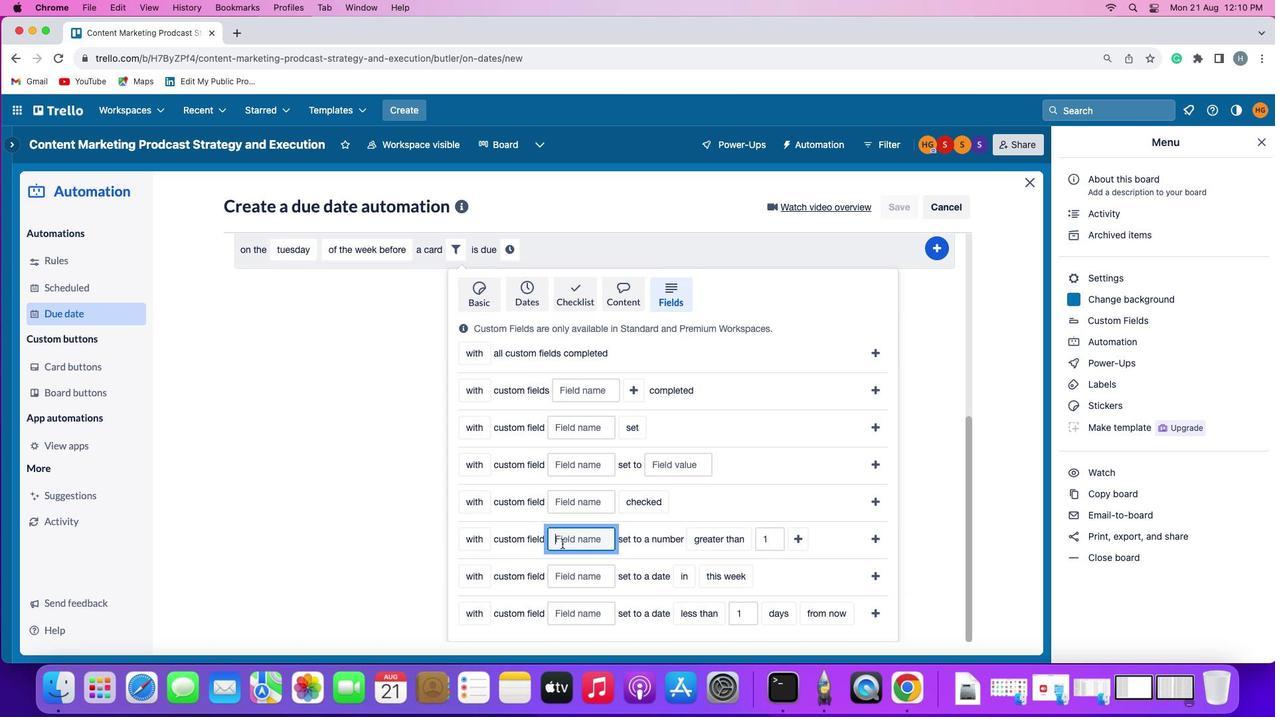 
Action: Key pressed Key.shift'R''e''s''u''m''e'
Screenshot: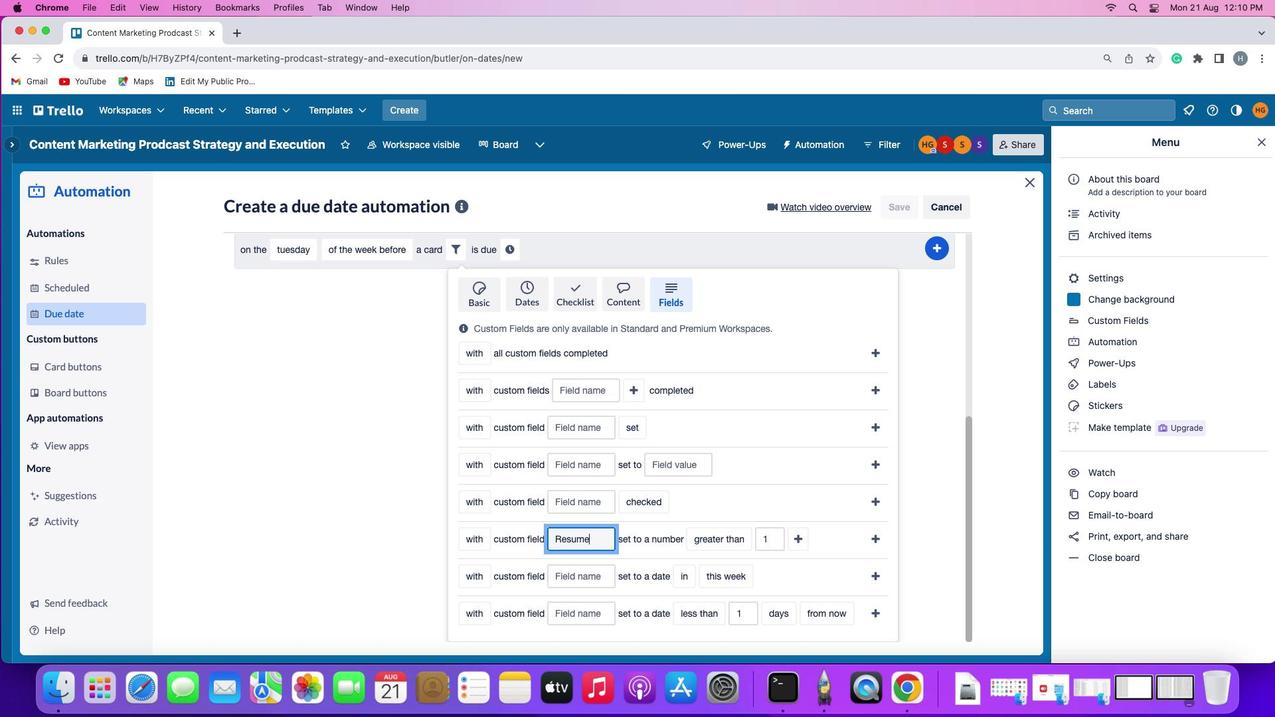 
Action: Mouse moved to (707, 533)
Screenshot: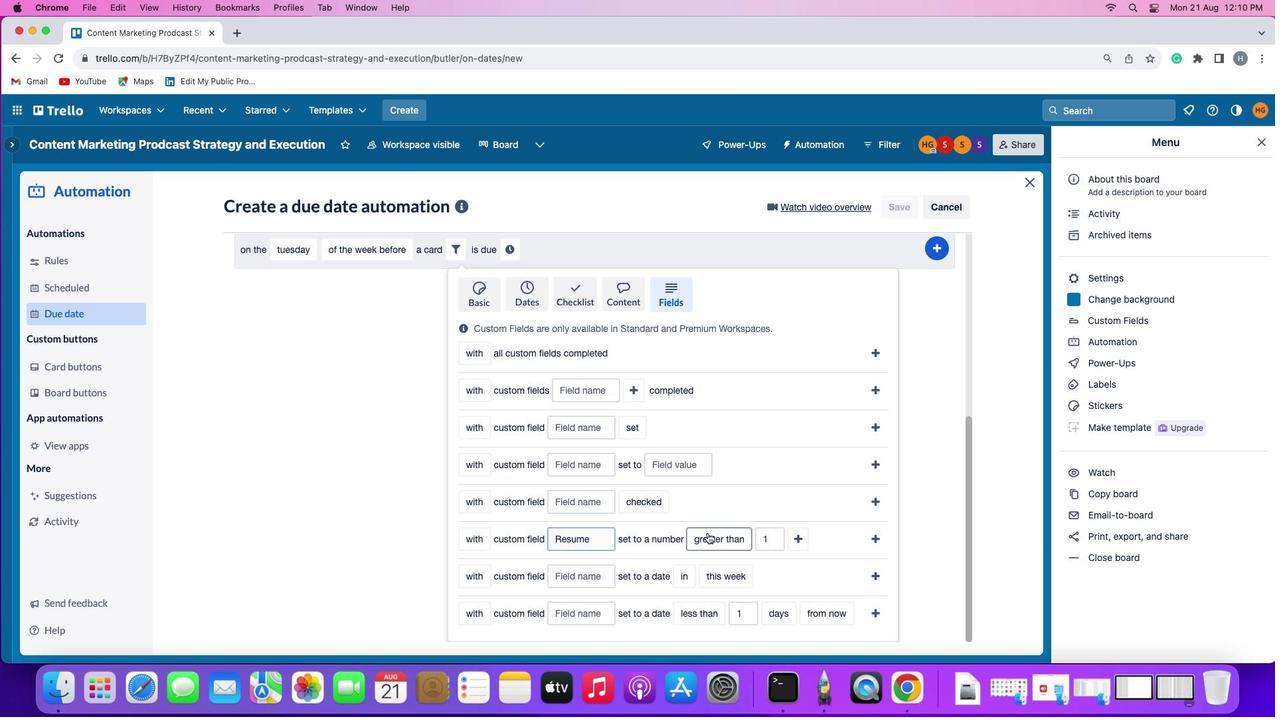 
Action: Mouse pressed left at (707, 533)
Screenshot: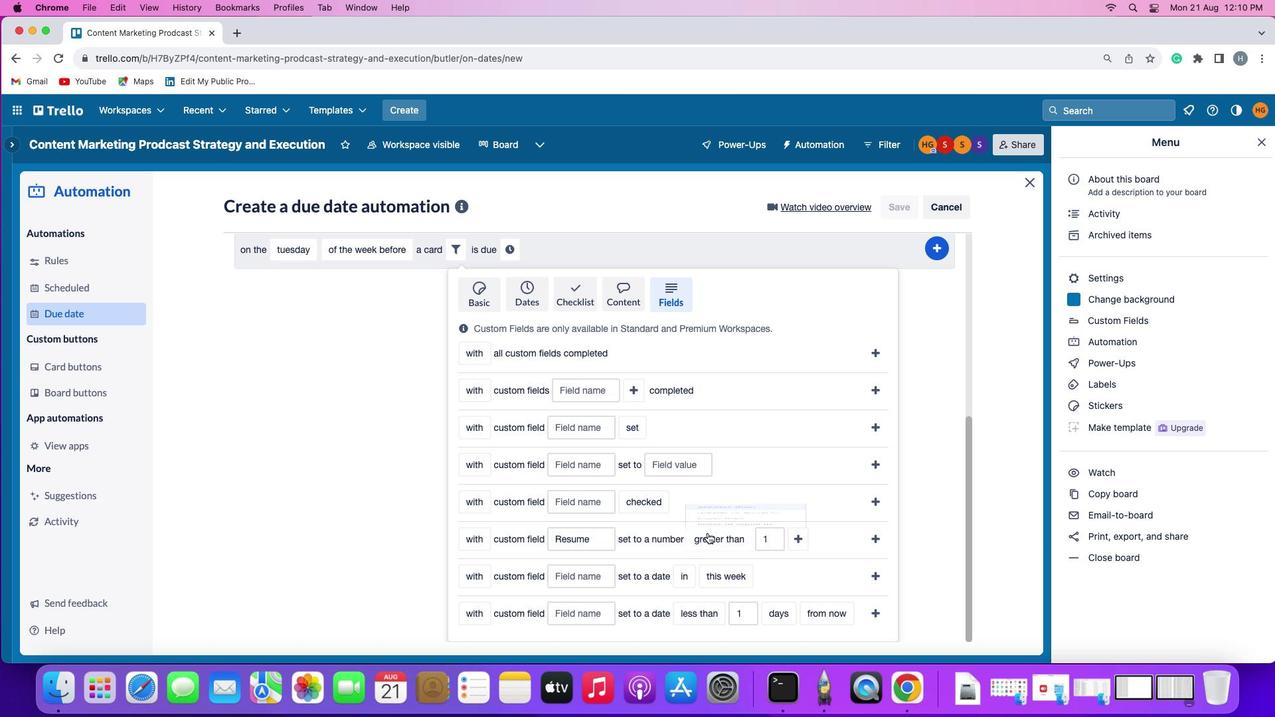 
Action: Mouse moved to (724, 512)
Screenshot: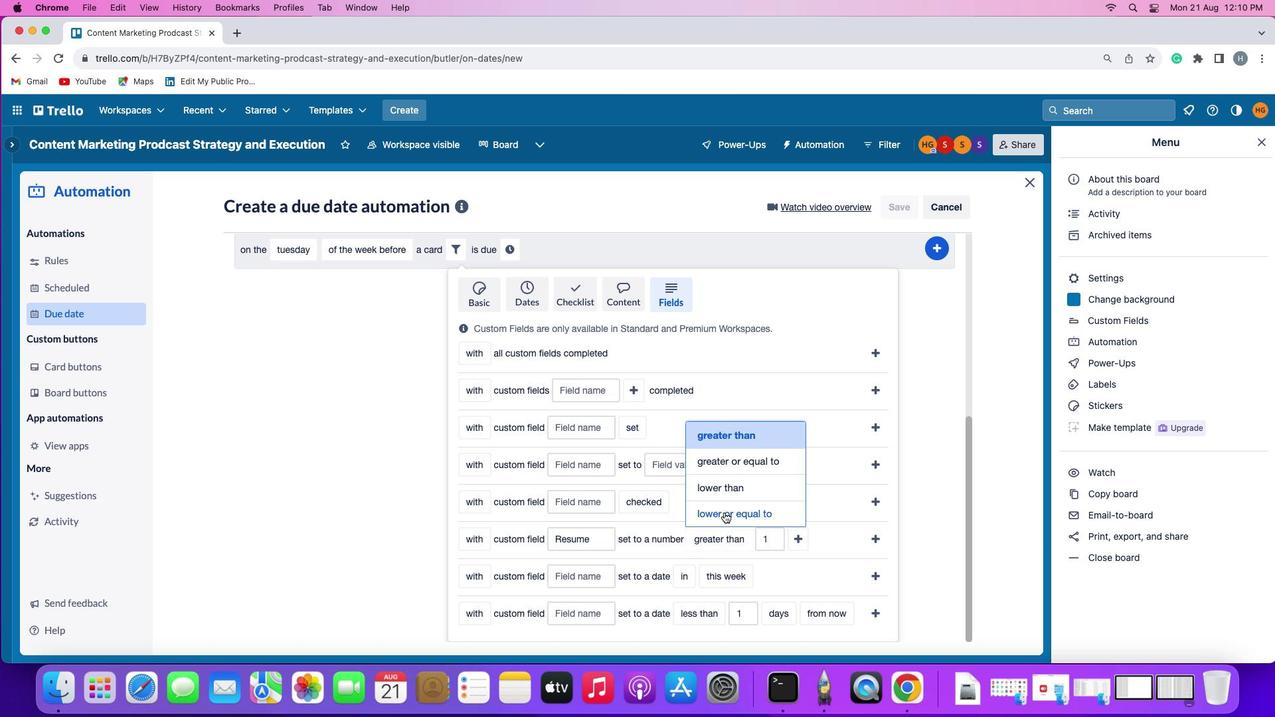 
Action: Mouse pressed left at (724, 512)
Screenshot: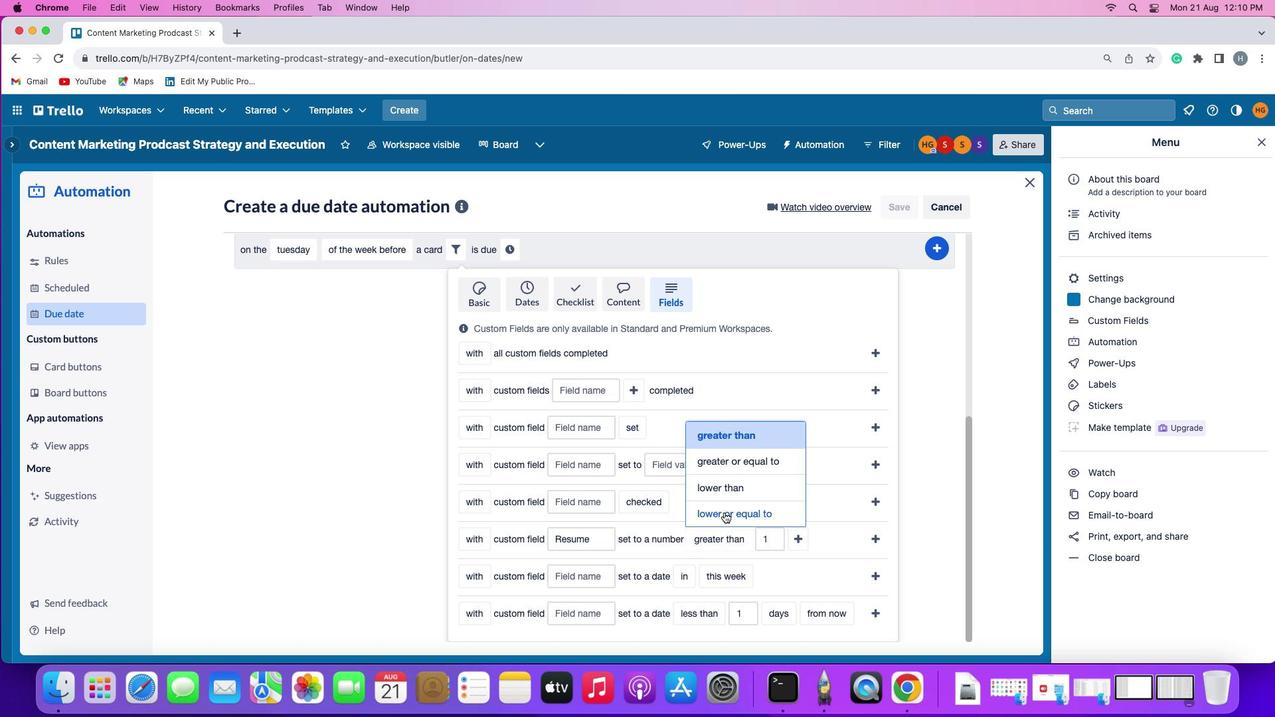 
Action: Mouse moved to (817, 539)
Screenshot: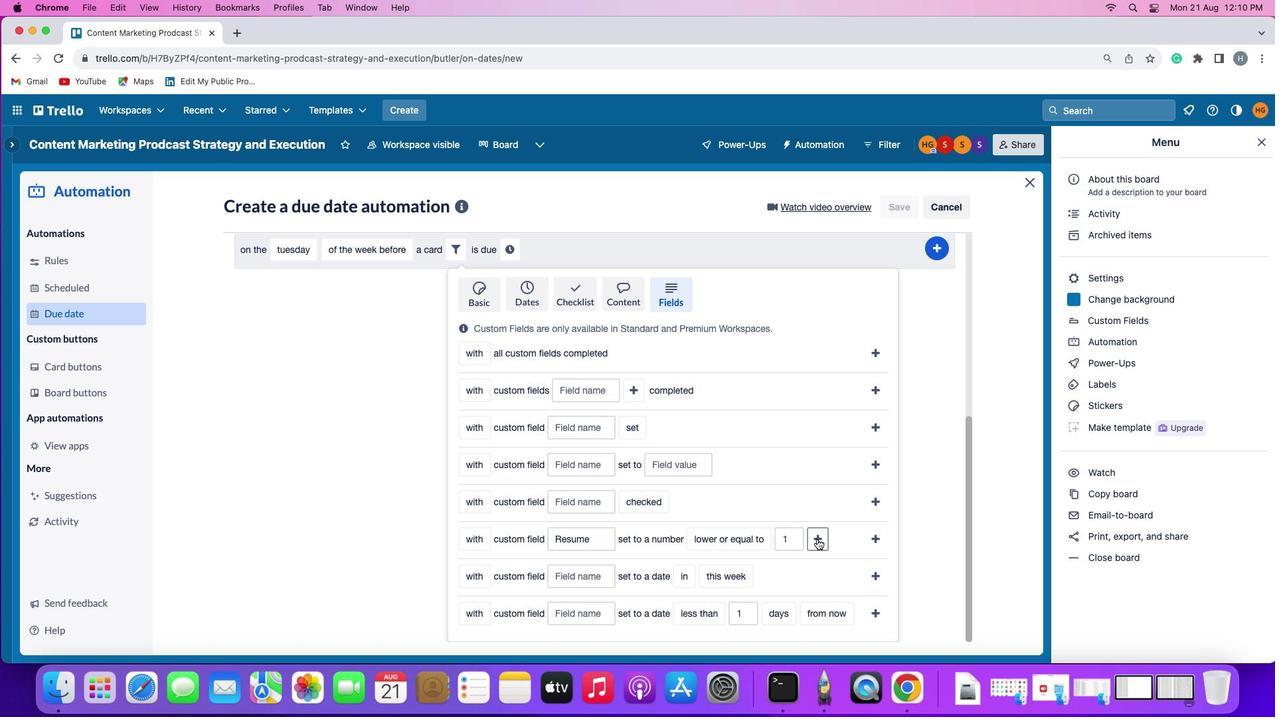 
Action: Mouse pressed left at (817, 539)
Screenshot: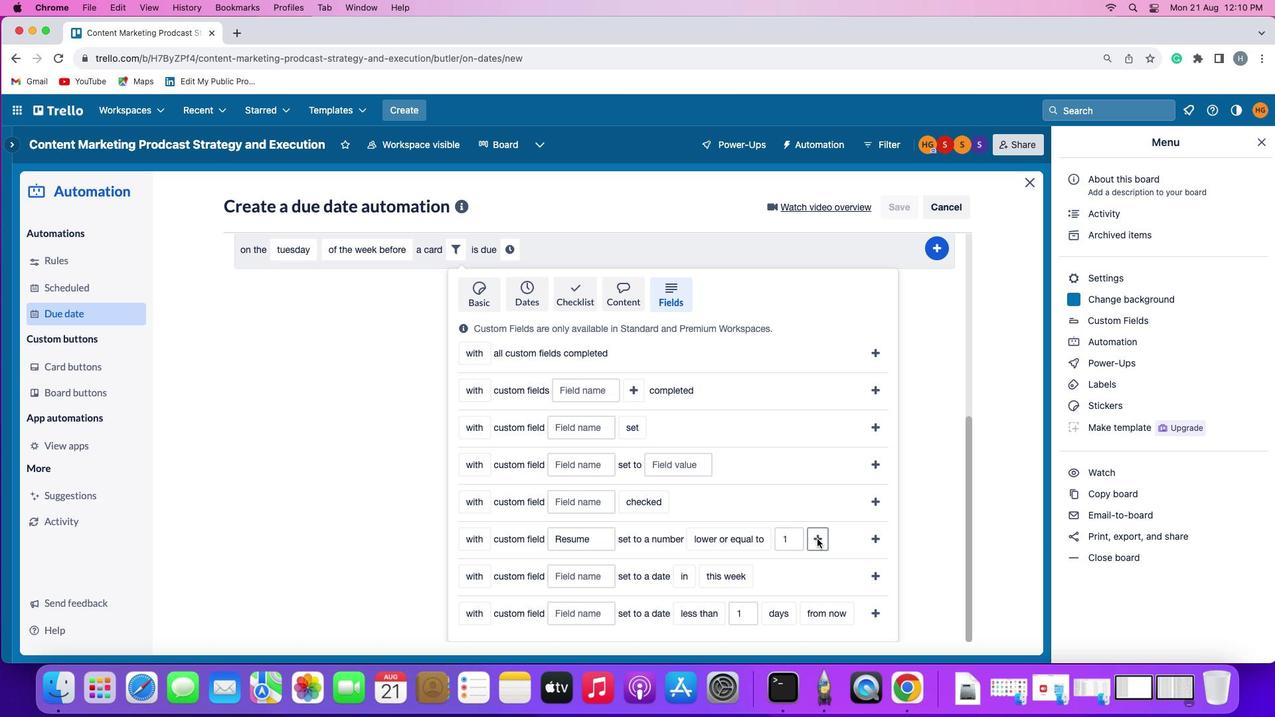 
Action: Mouse moved to (503, 571)
Screenshot: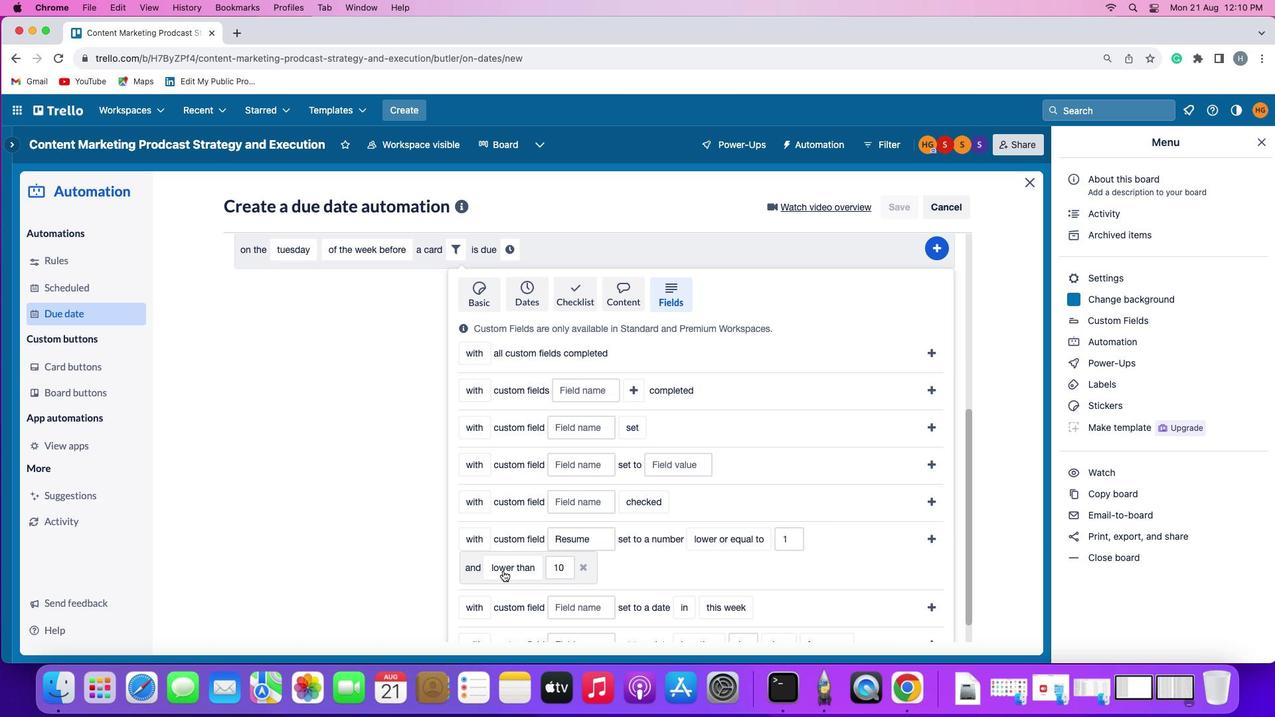 
Action: Mouse pressed left at (503, 571)
Screenshot: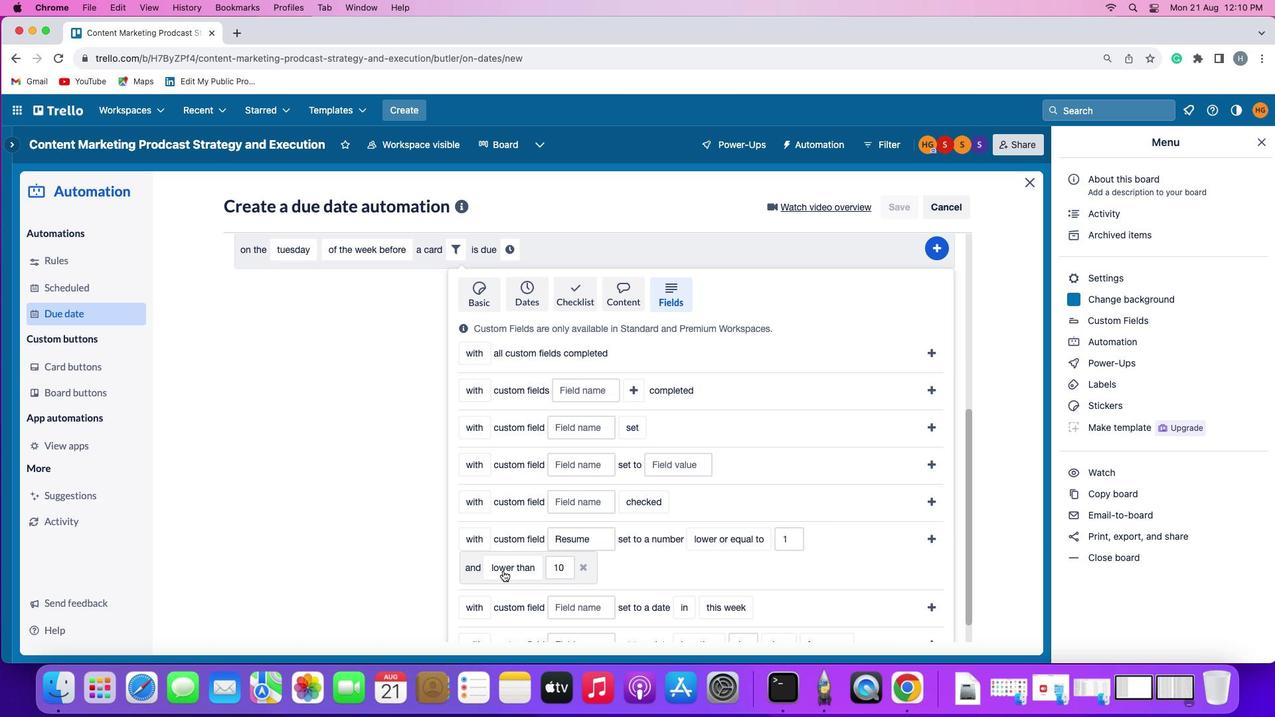 
Action: Mouse moved to (526, 467)
Screenshot: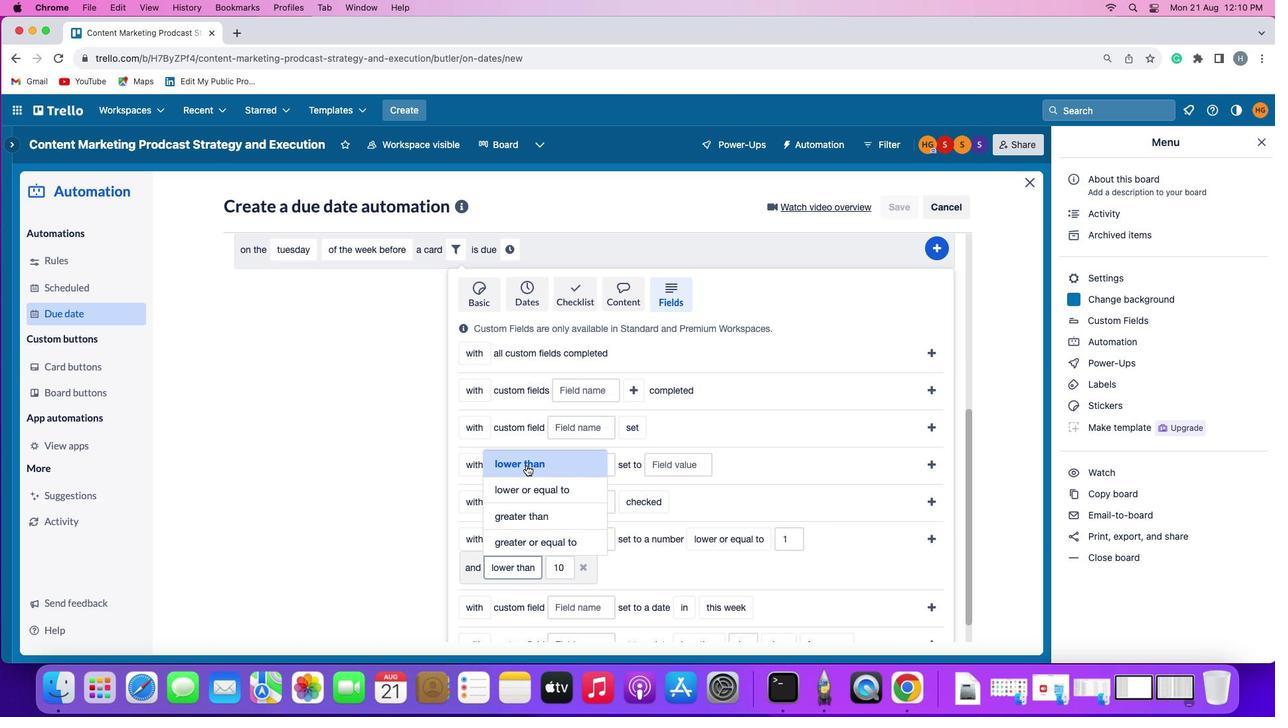 
Action: Mouse pressed left at (526, 467)
Screenshot: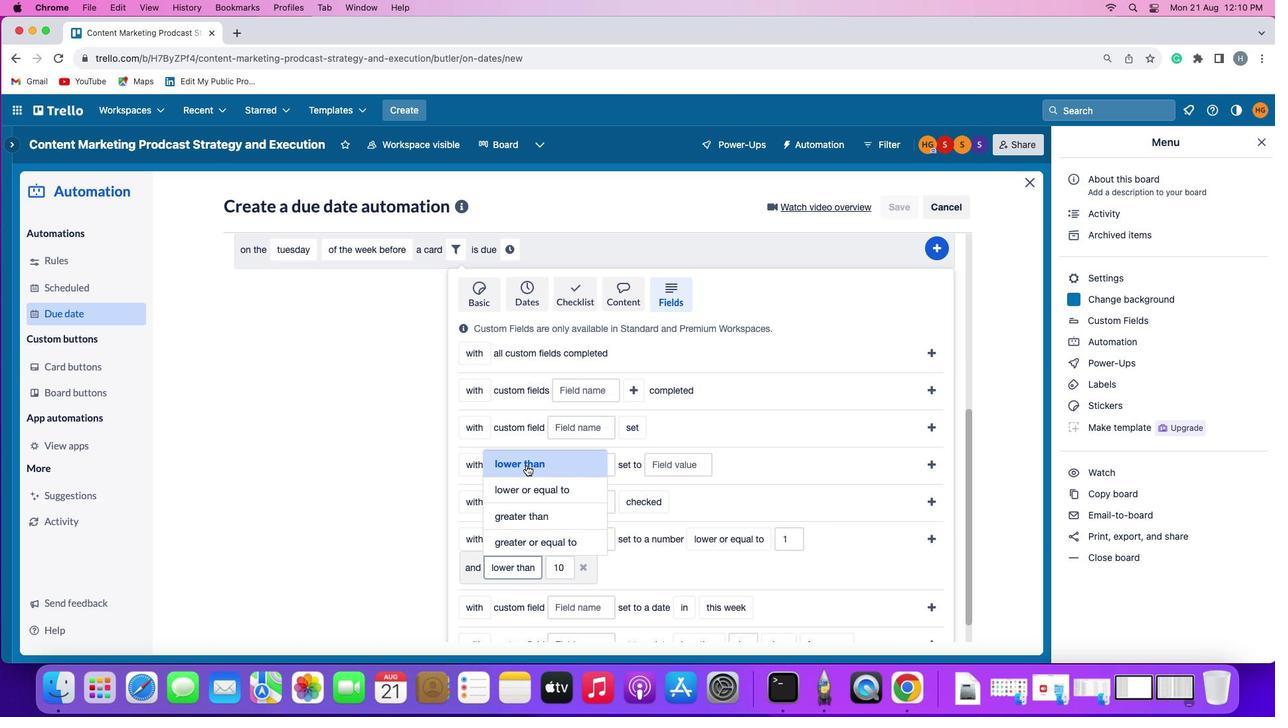 
Action: Mouse moved to (934, 536)
Screenshot: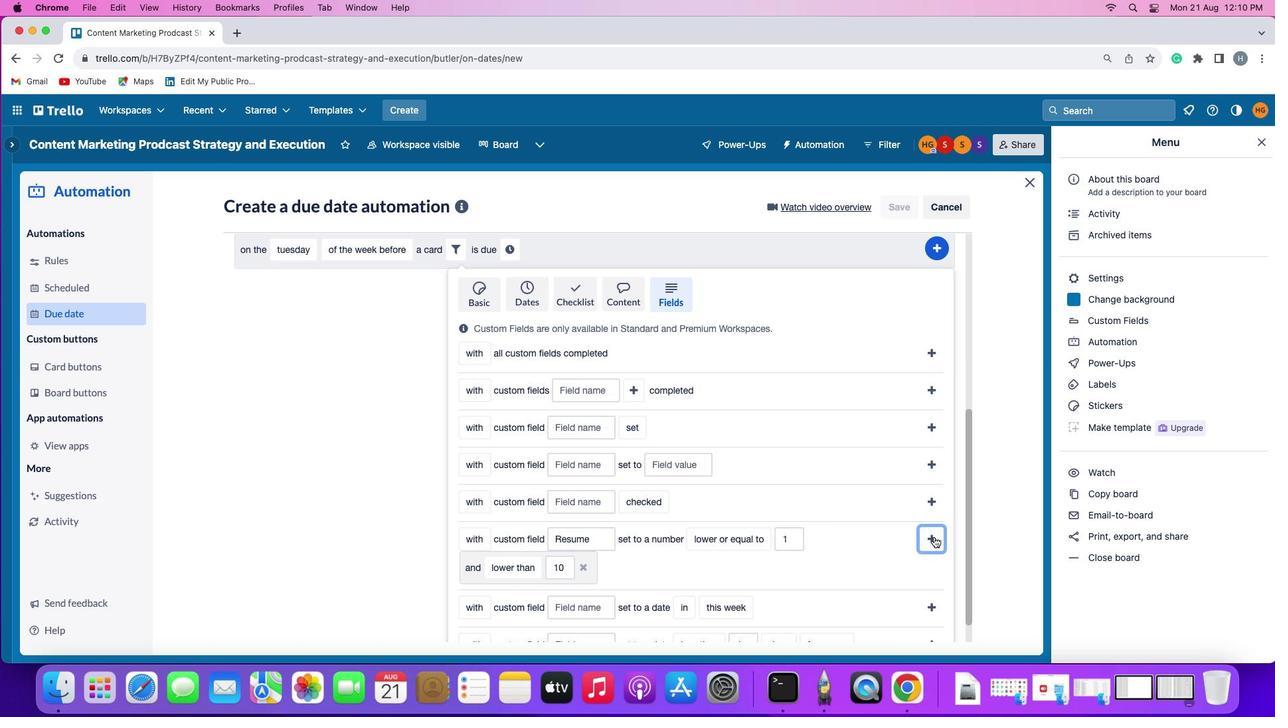 
Action: Mouse pressed left at (934, 536)
Screenshot: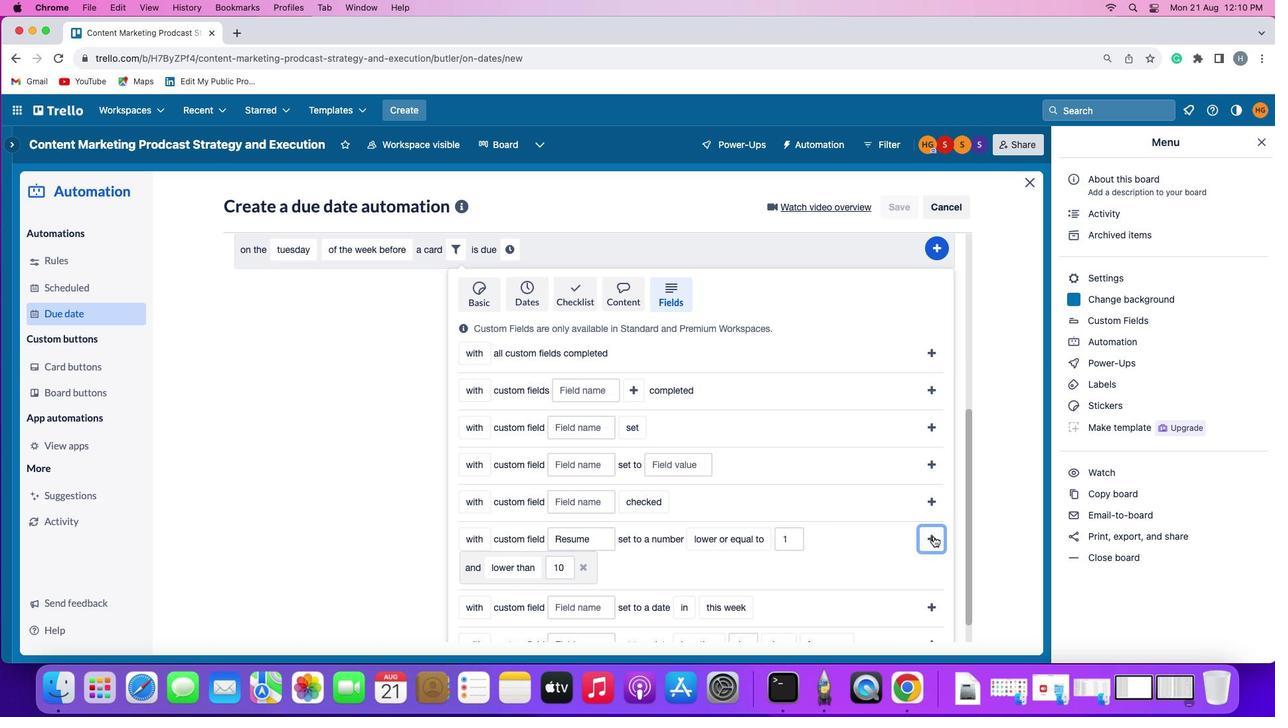 
Action: Mouse moved to (884, 578)
Screenshot: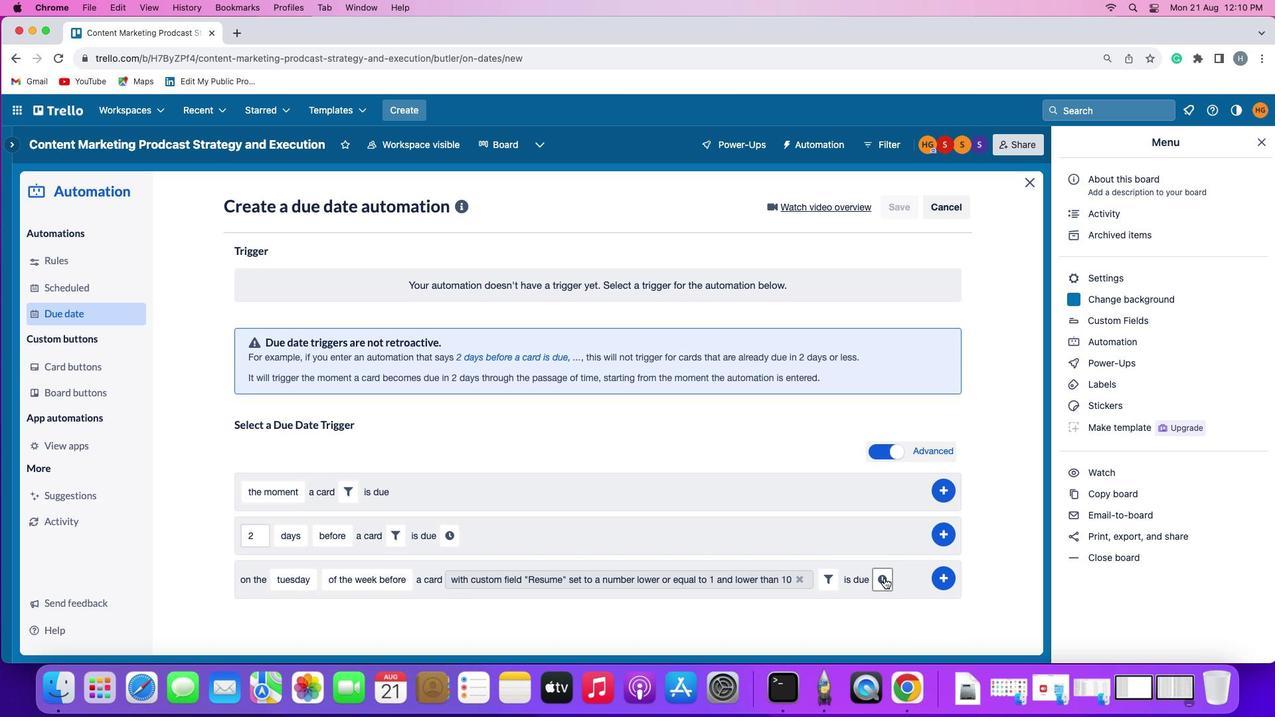 
Action: Mouse pressed left at (884, 578)
Screenshot: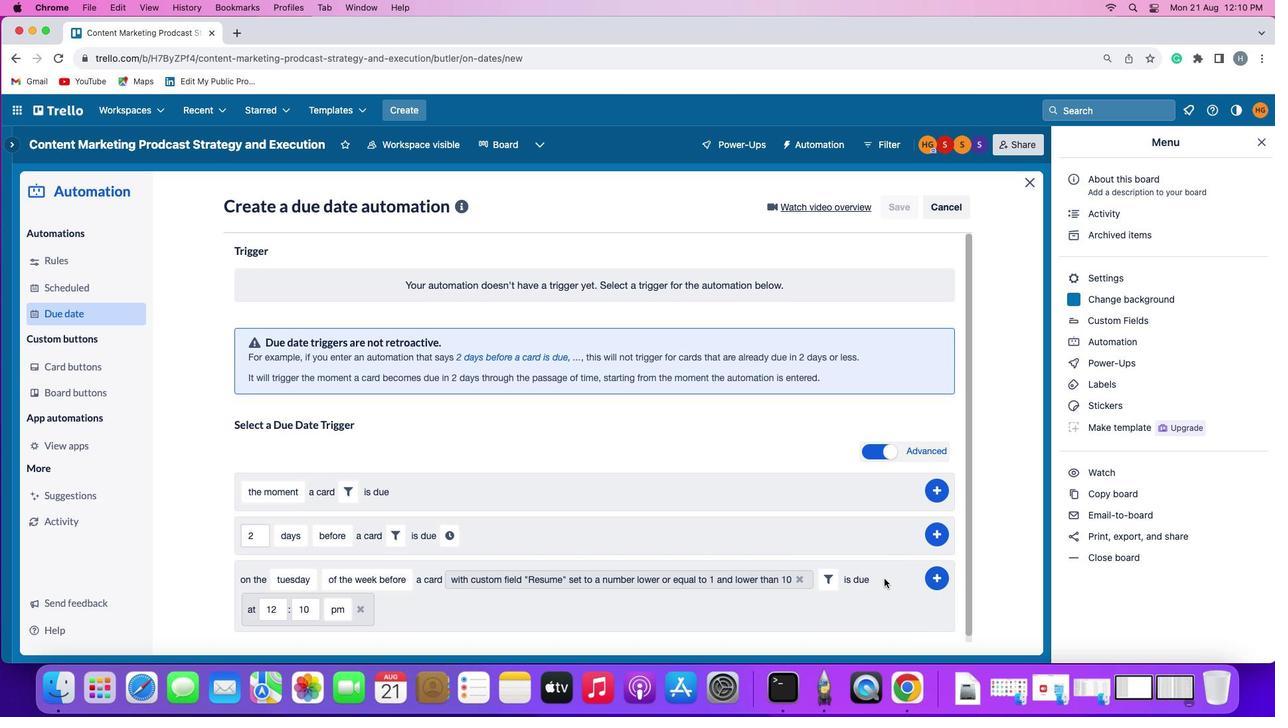 
Action: Mouse moved to (276, 609)
Screenshot: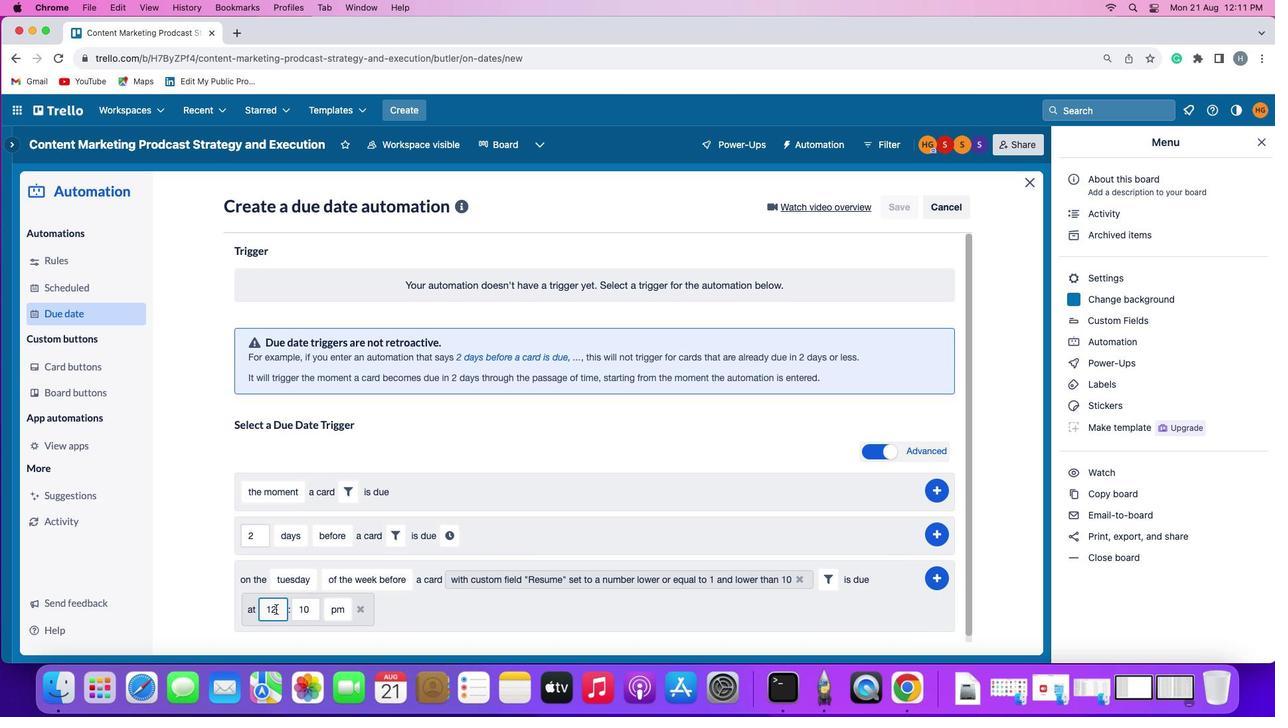 
Action: Mouse pressed left at (276, 609)
Screenshot: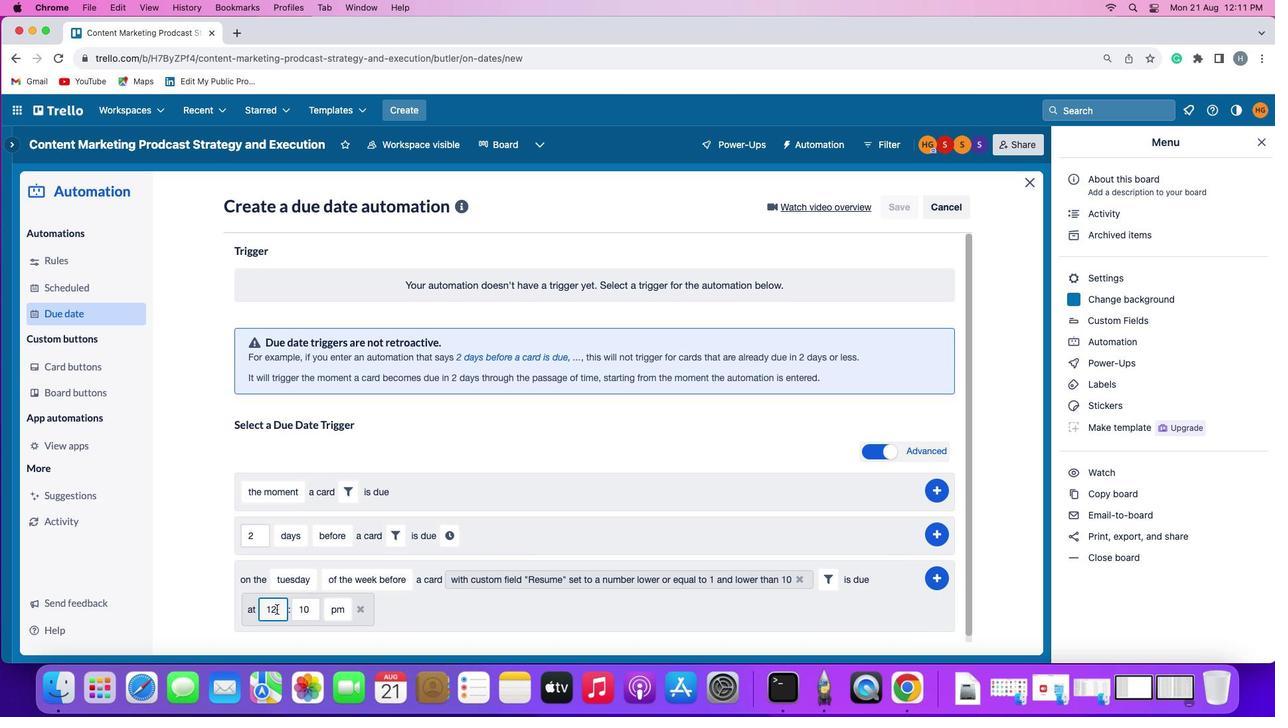 
Action: Mouse moved to (277, 608)
Screenshot: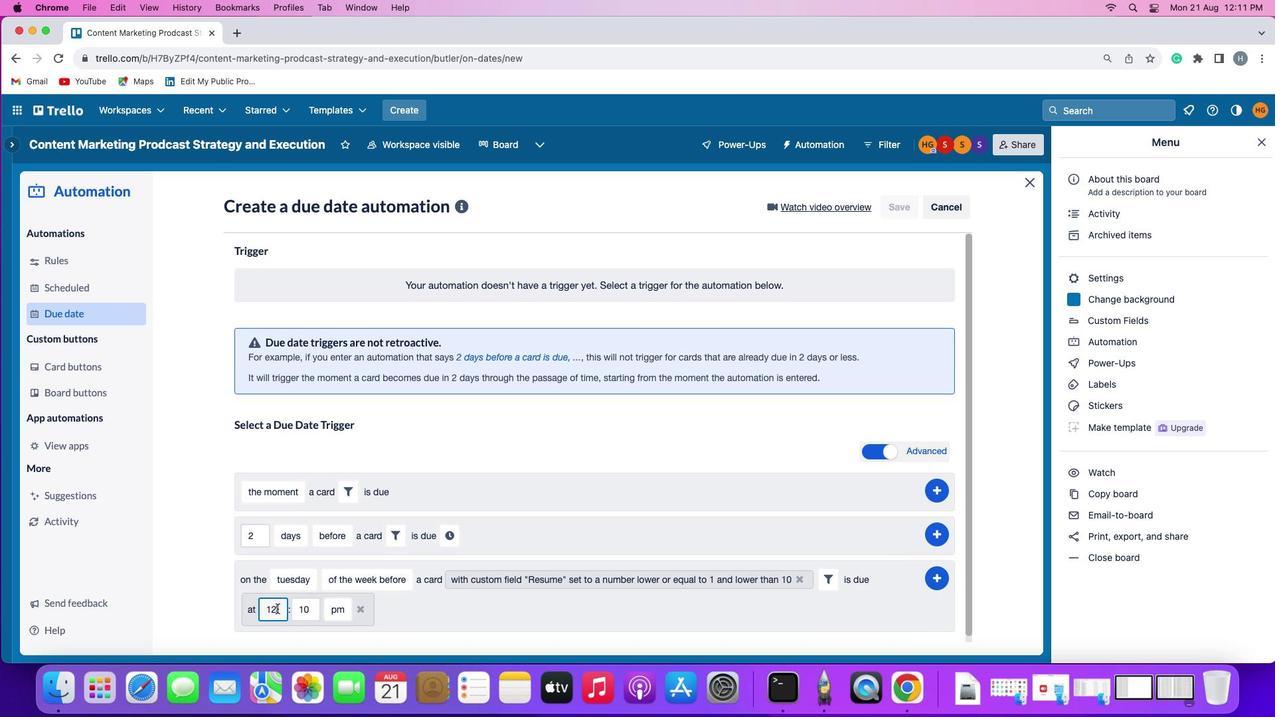 
Action: Key pressed Key.backspace'1'
Screenshot: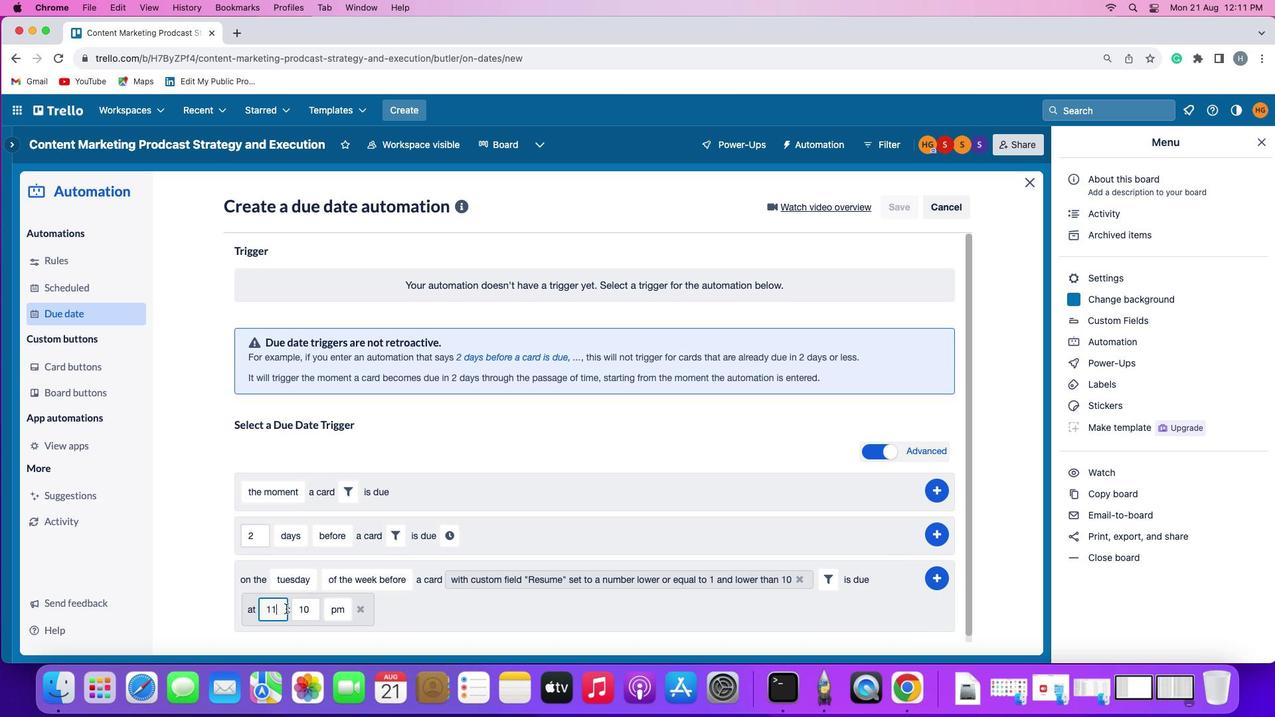 
Action: Mouse moved to (313, 607)
Screenshot: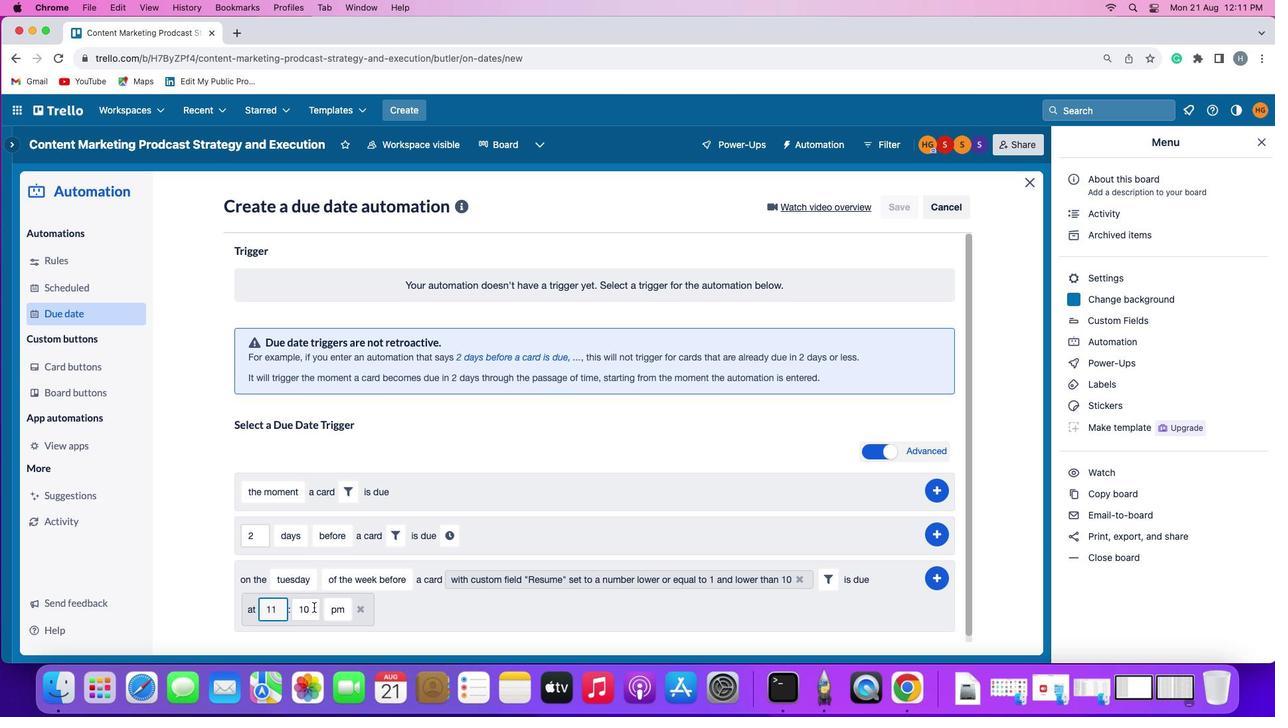 
Action: Mouse pressed left at (313, 607)
Screenshot: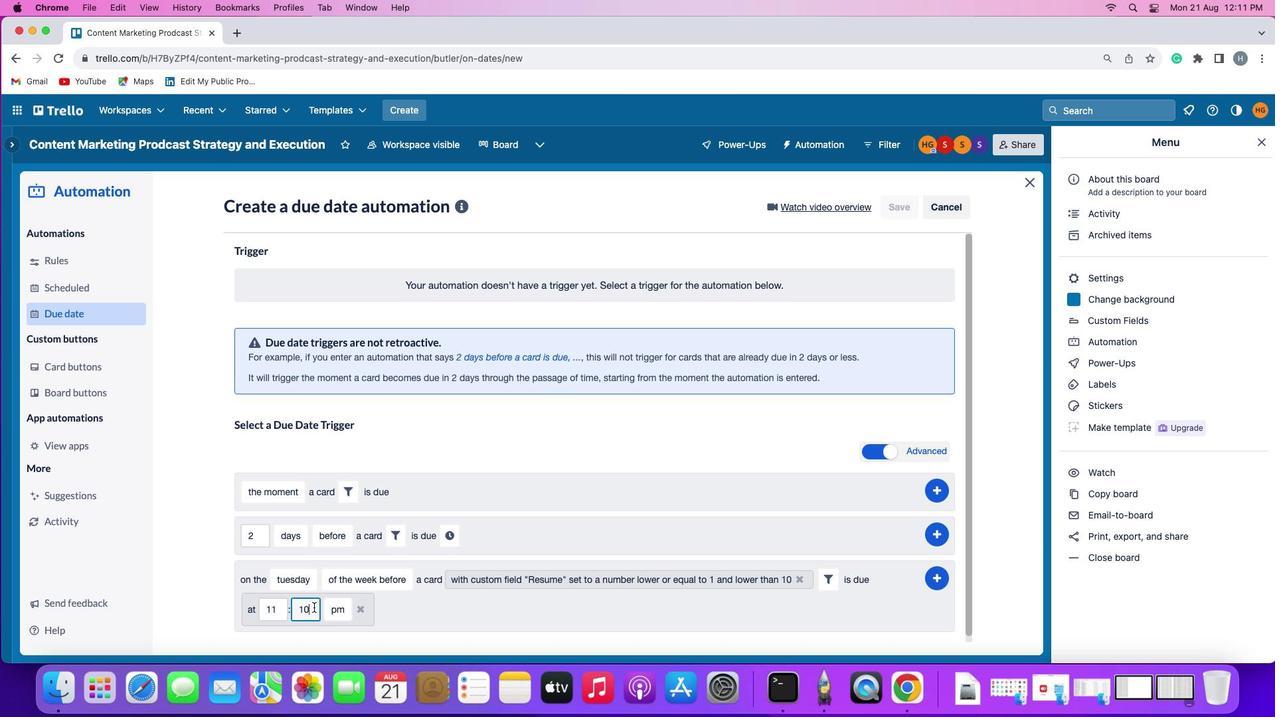 
Action: Key pressed Key.backspaceKey.backspace'0''0'
Screenshot: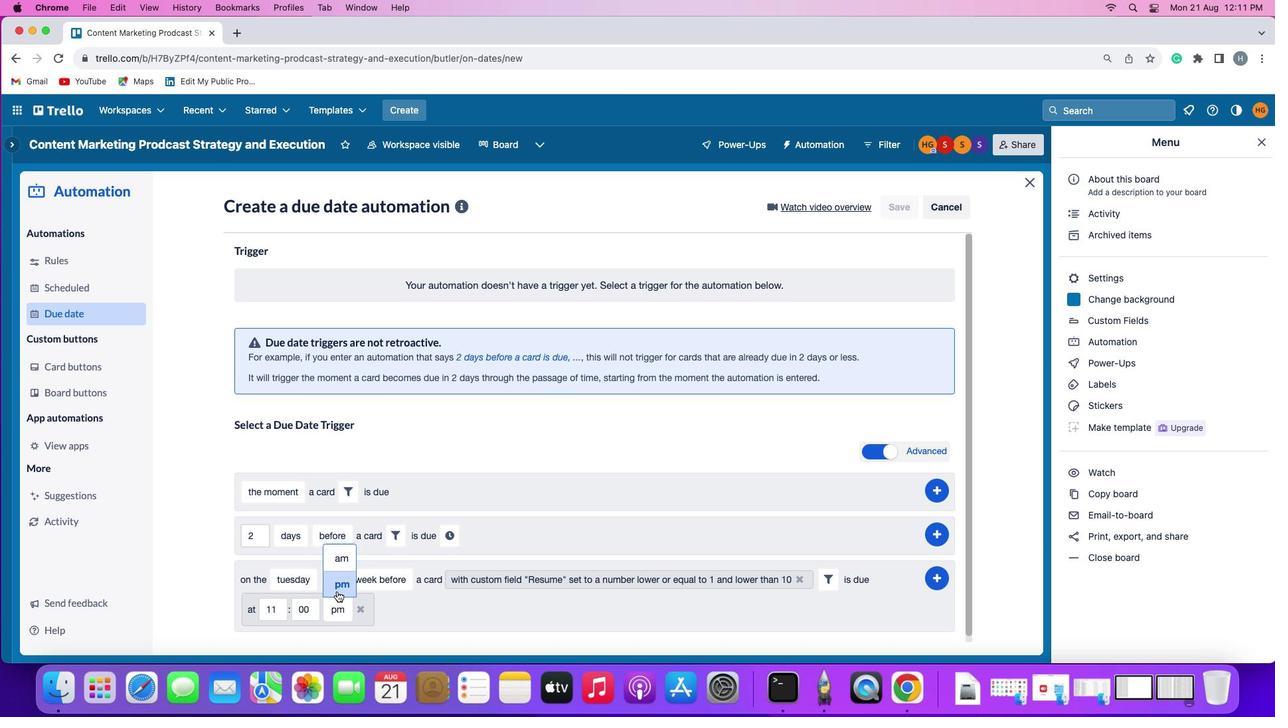
Action: Mouse moved to (343, 557)
Screenshot: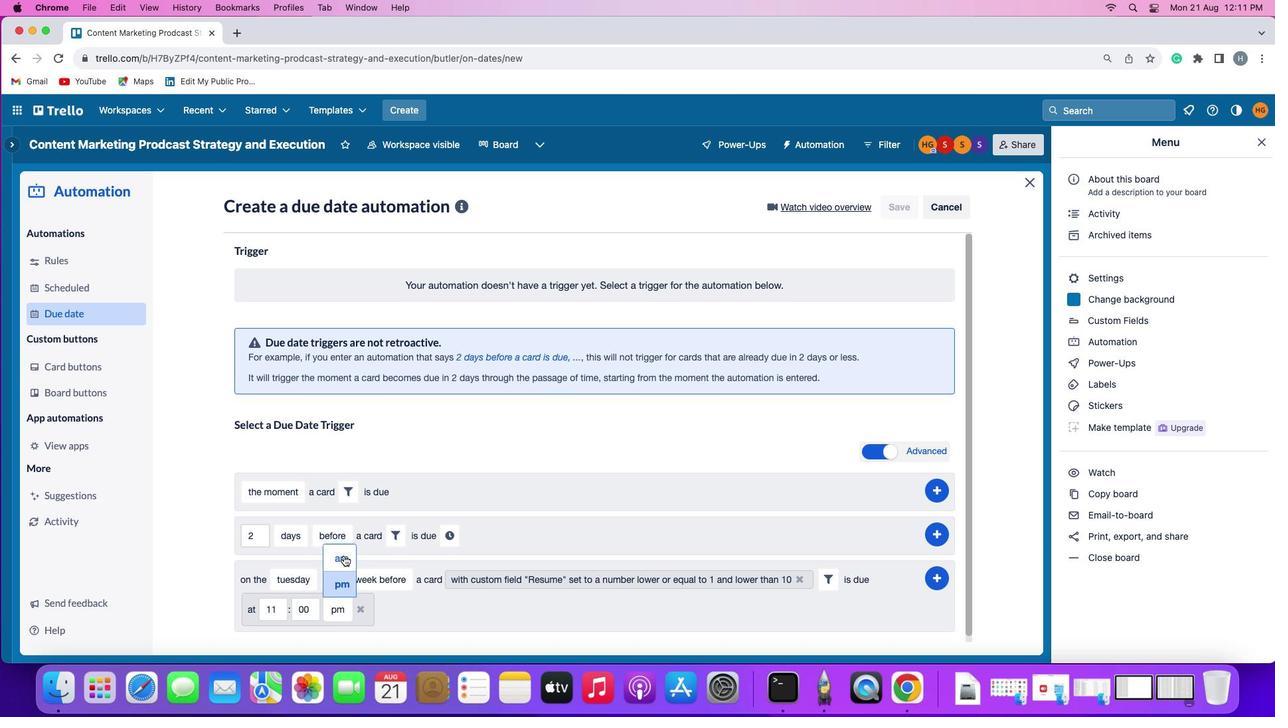 
Action: Mouse pressed left at (343, 557)
Screenshot: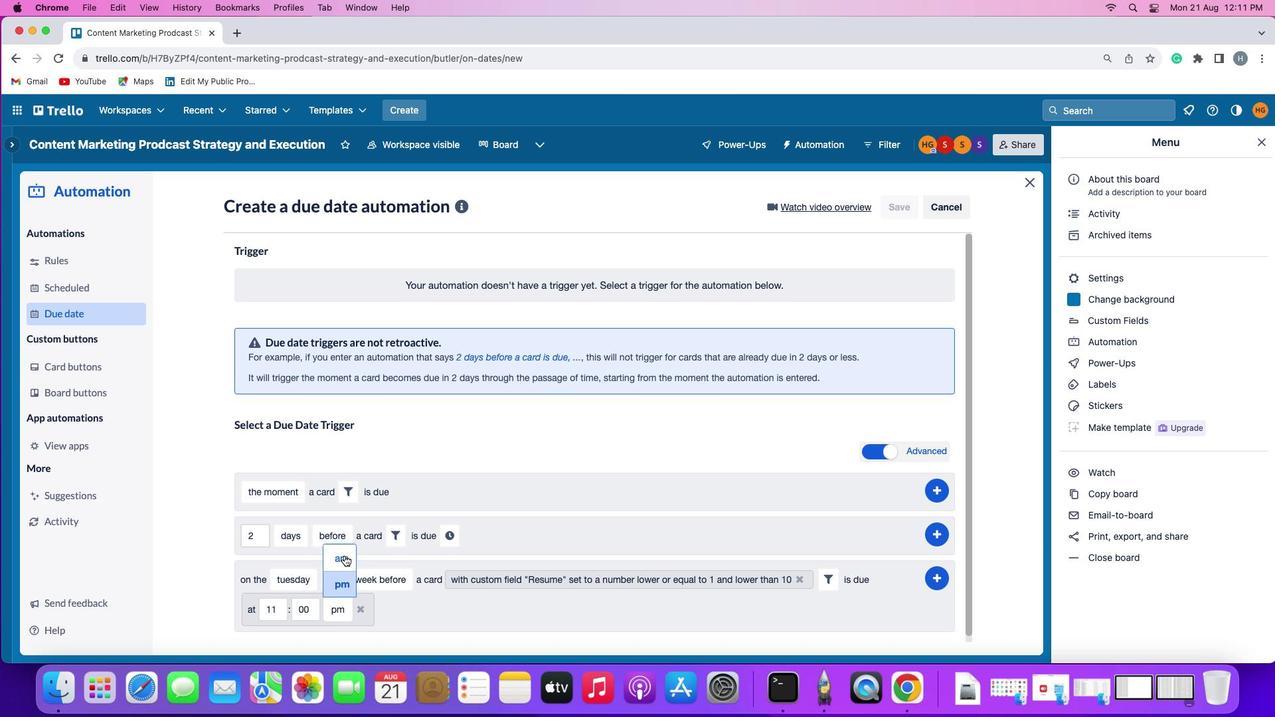 
Action: Mouse moved to (934, 577)
Screenshot: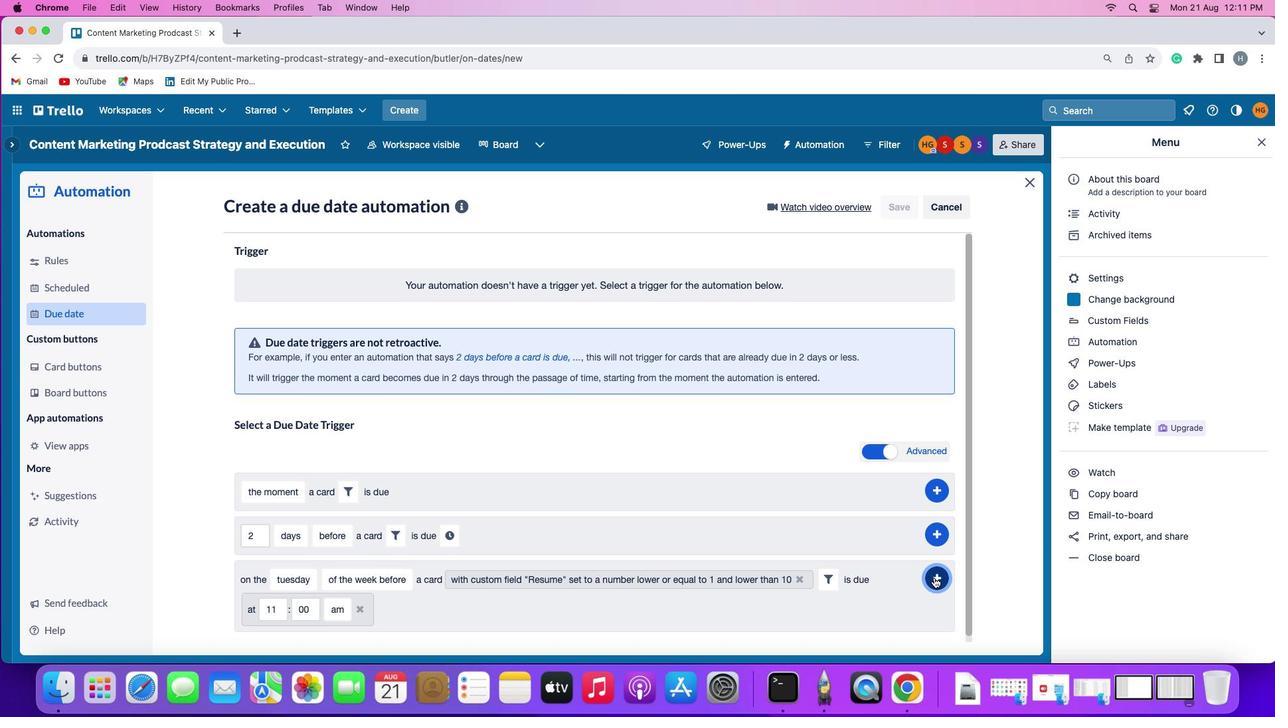 
Action: Mouse pressed left at (934, 577)
Screenshot: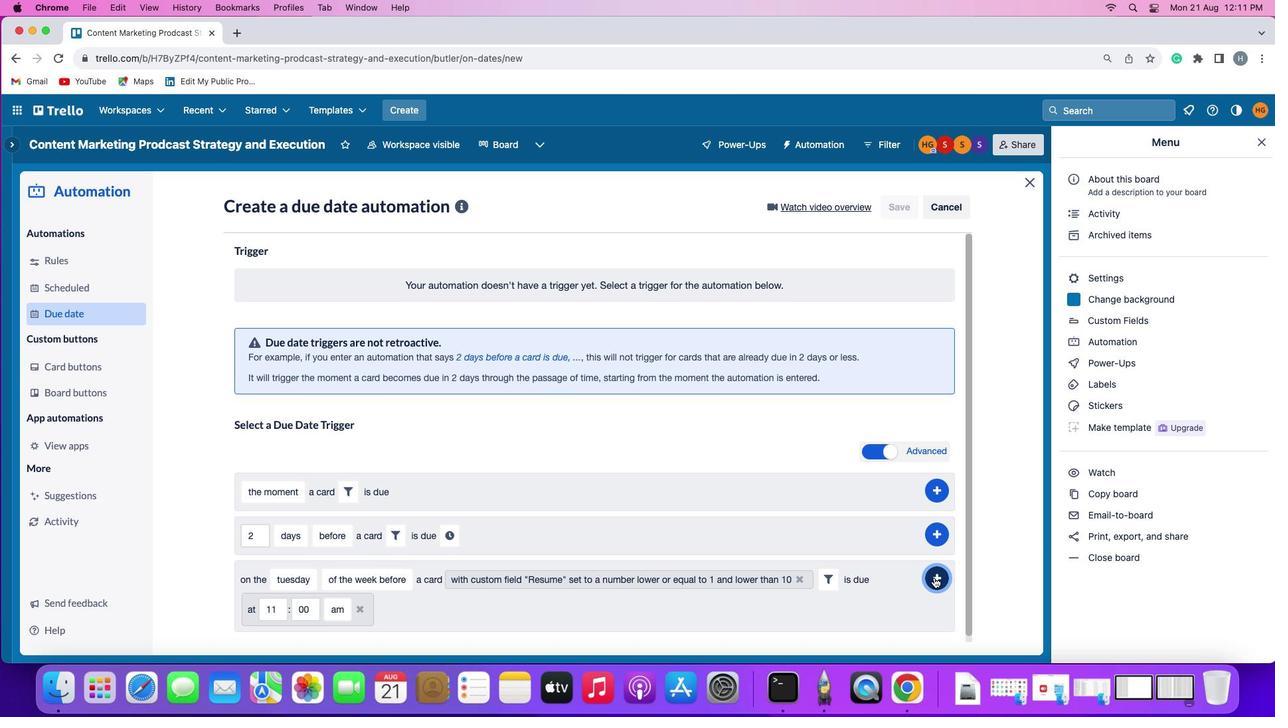 
Action: Mouse moved to (1008, 471)
Screenshot: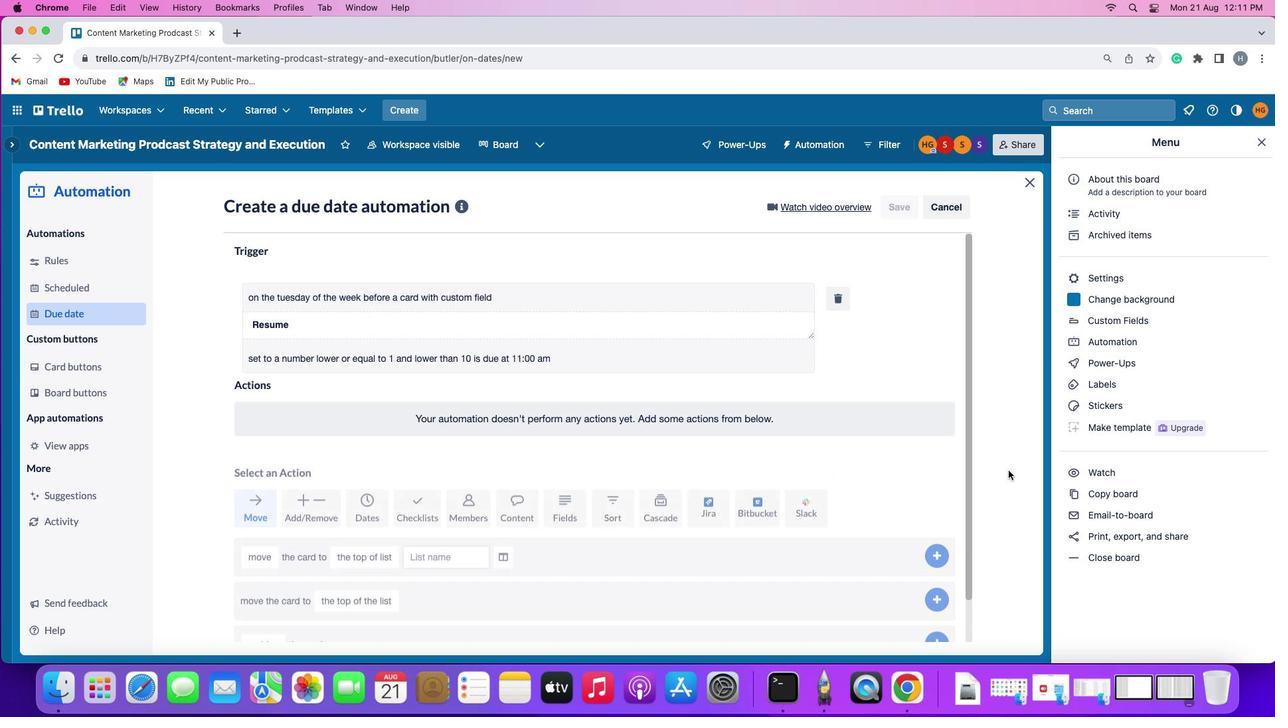 
